 Task: Look for space in Xochimilco, Mexico from 8th August, 2023 to 15th August, 2023 for 9 adults in price range Rs.10000 to Rs.14000. Place can be shared room with 5 bedrooms having 9 beds and 5 bathrooms. Property type can be house, flat, guest house. Amenities needed are: wifi, TV, free parkinig on premises, gym, breakfast. Booking option can be shelf check-in. Required host language is English.
Action: Mouse moved to (437, 91)
Screenshot: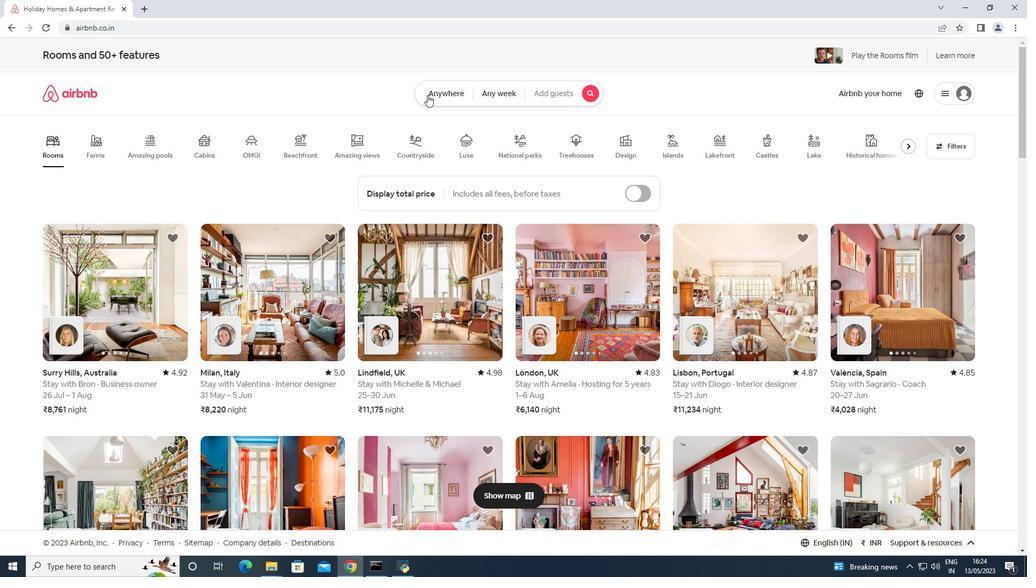 
Action: Mouse pressed left at (437, 91)
Screenshot: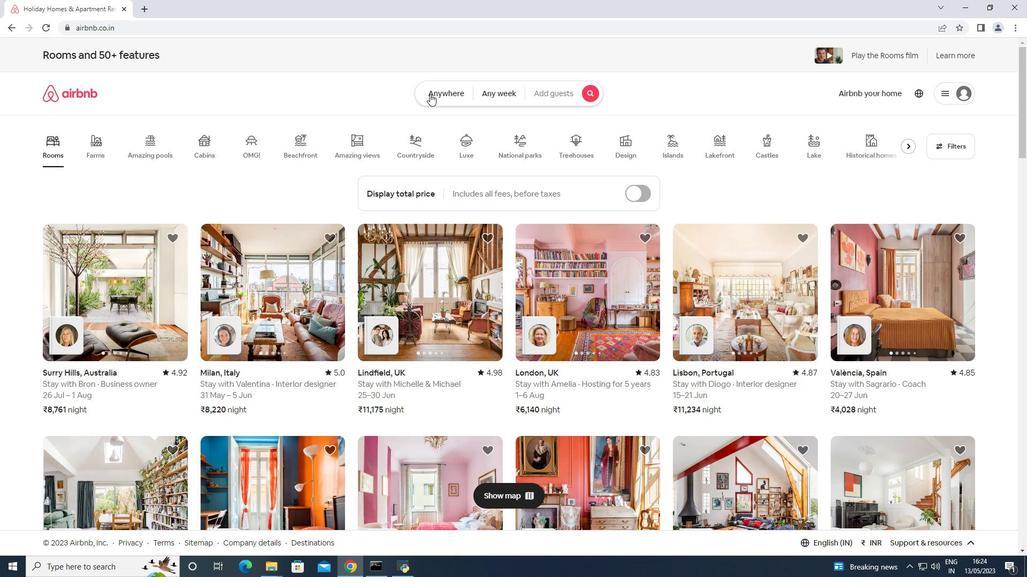 
Action: Mouse moved to (383, 134)
Screenshot: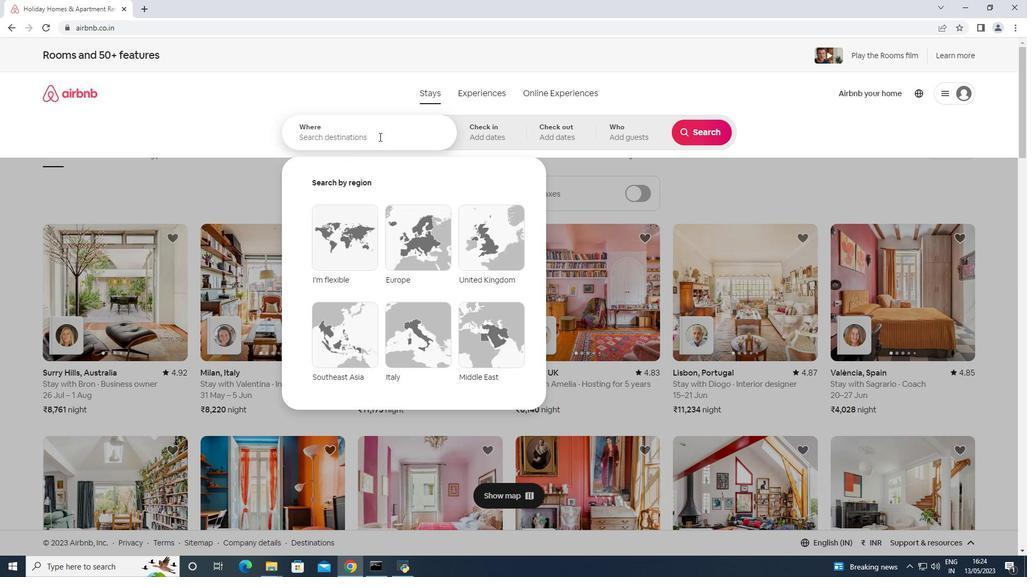 
Action: Mouse pressed left at (383, 134)
Screenshot: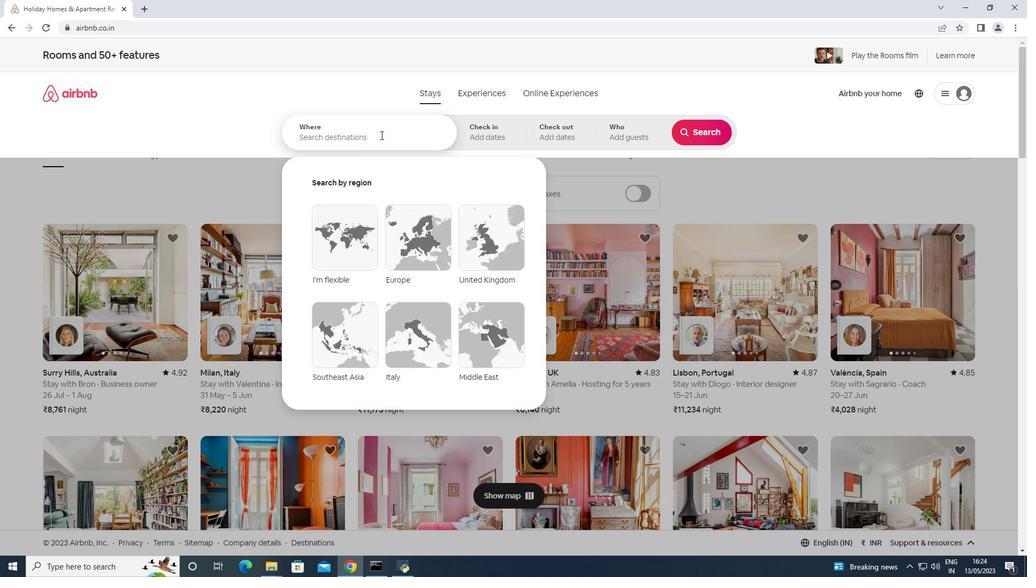 
Action: Key pressed <Key.shift>Xov<Key.backspace>ch<Key.down><Key.down><Key.enter><Key.enter>
Screenshot: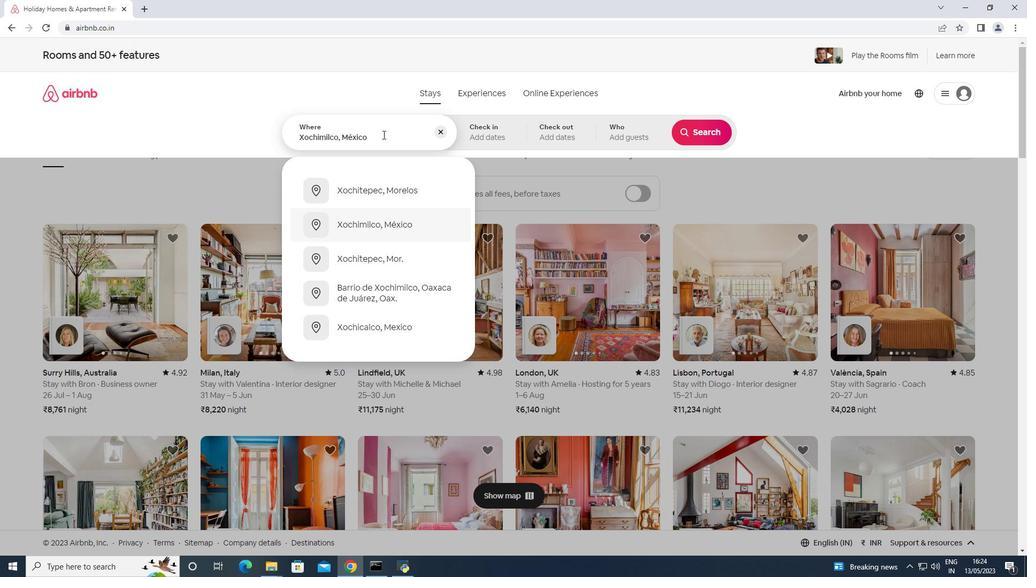 
Action: Mouse moved to (699, 218)
Screenshot: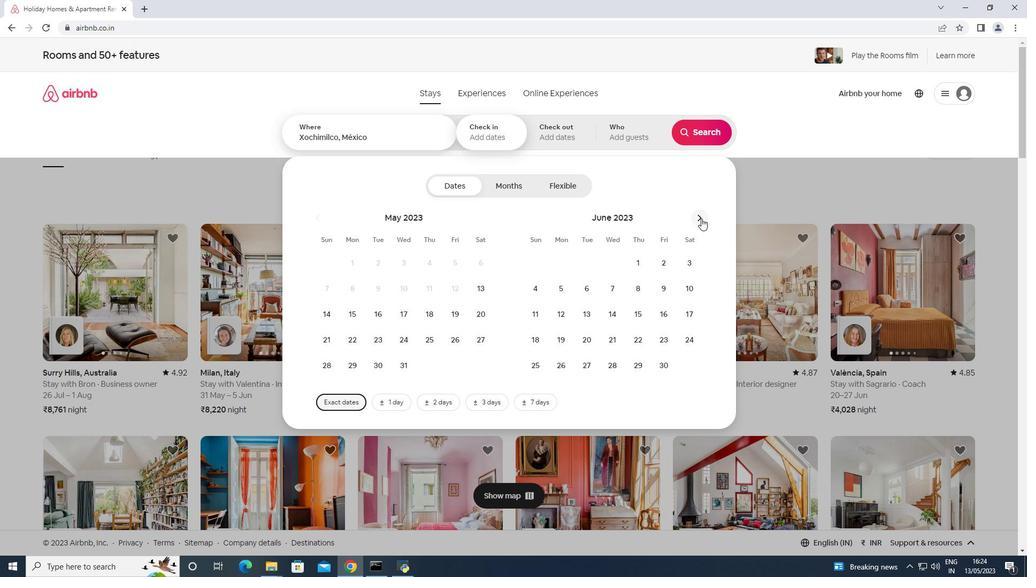 
Action: Mouse pressed left at (699, 218)
Screenshot: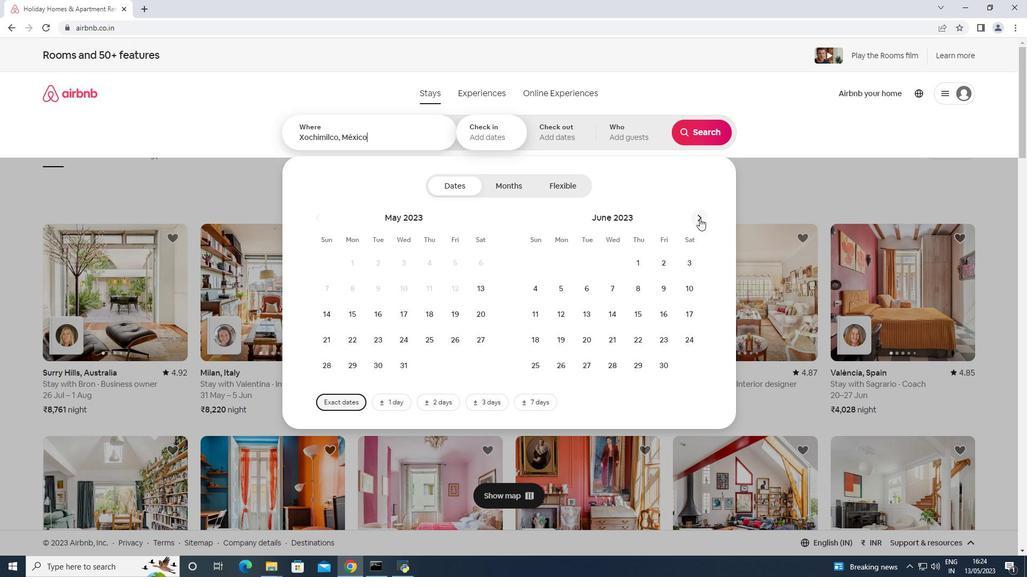 
Action: Mouse pressed left at (699, 218)
Screenshot: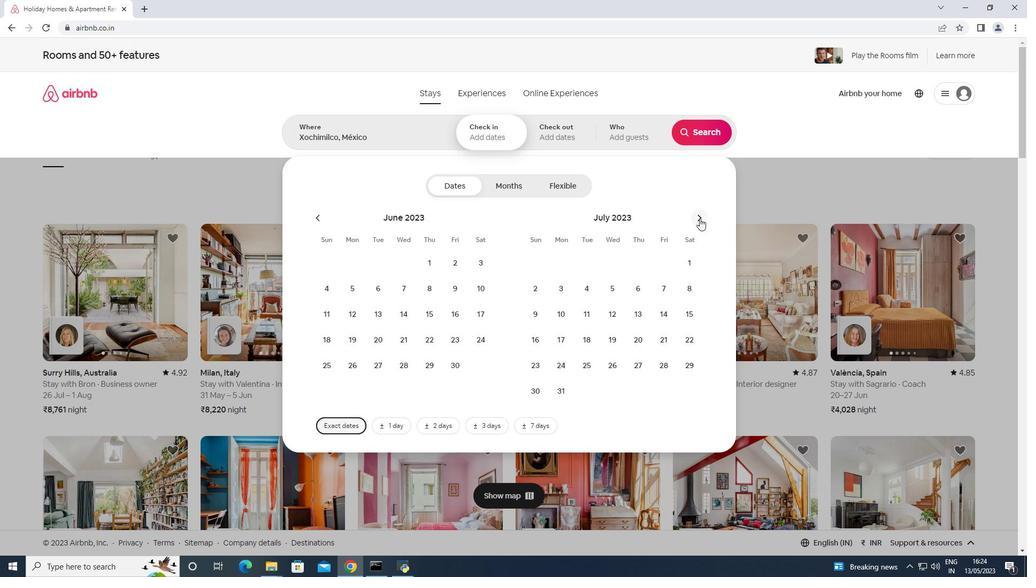 
Action: Mouse moved to (587, 289)
Screenshot: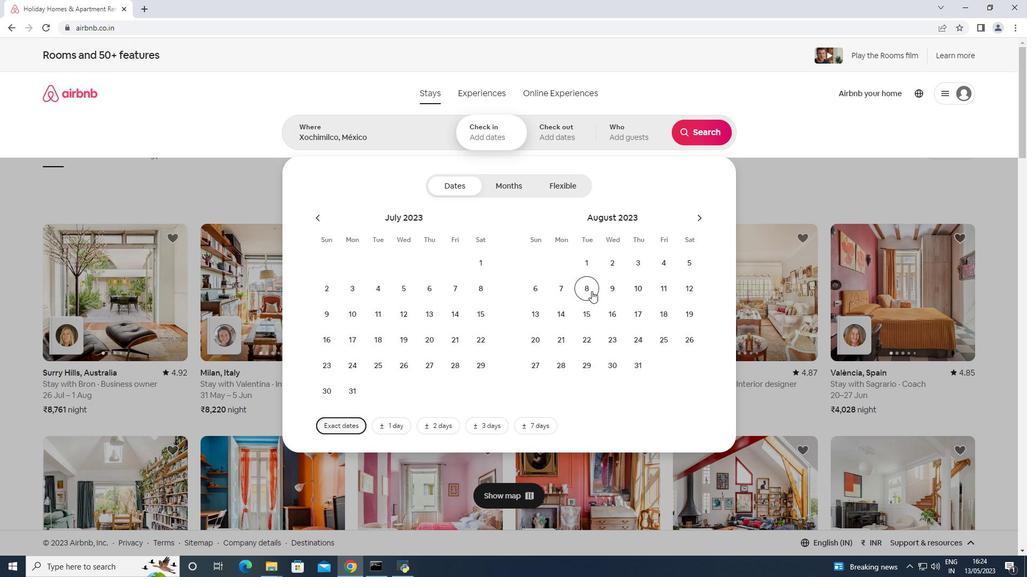 
Action: Mouse pressed left at (587, 289)
Screenshot: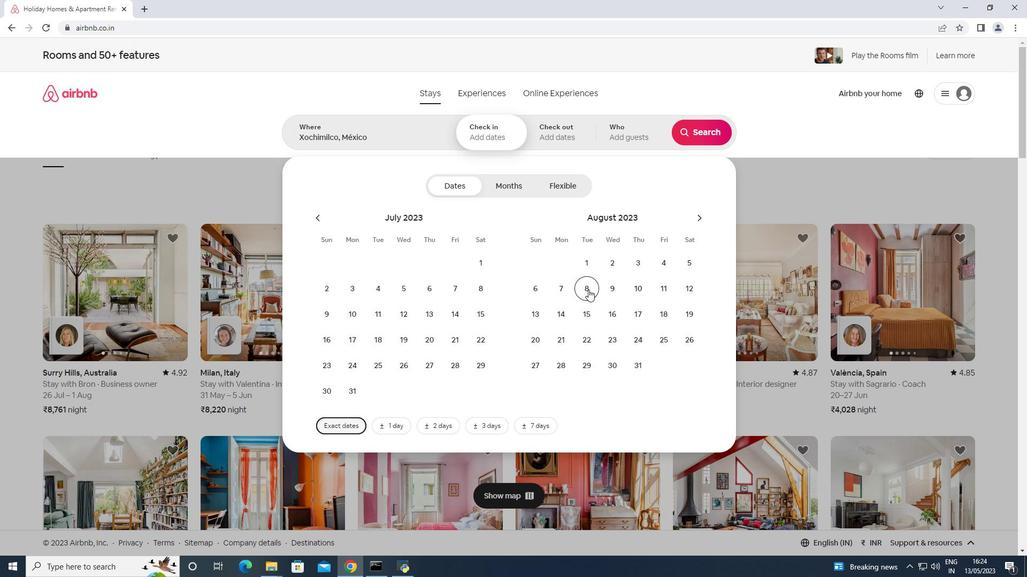 
Action: Mouse moved to (585, 307)
Screenshot: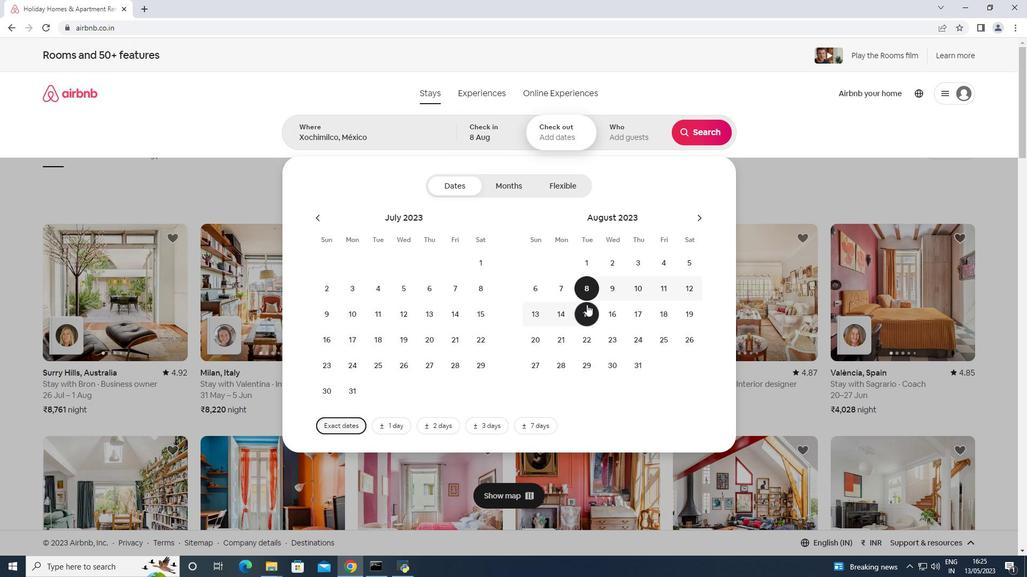
Action: Mouse pressed left at (585, 307)
Screenshot: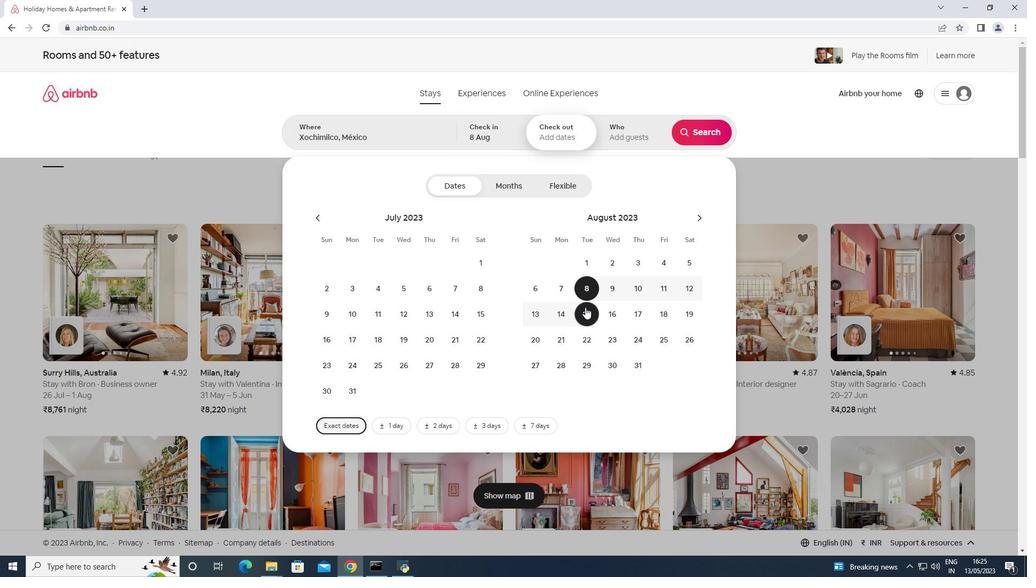 
Action: Mouse moved to (627, 140)
Screenshot: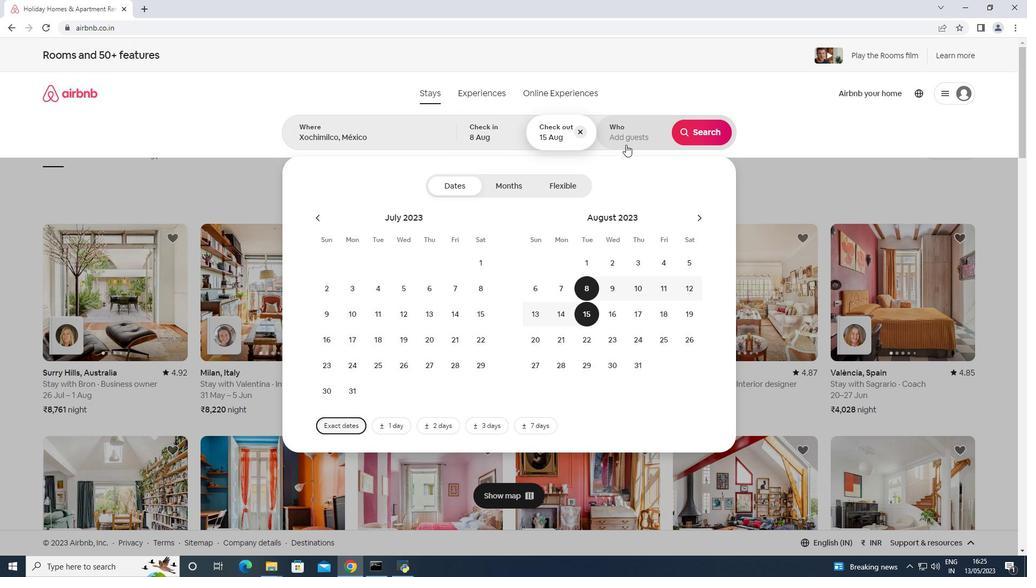 
Action: Mouse pressed left at (627, 140)
Screenshot: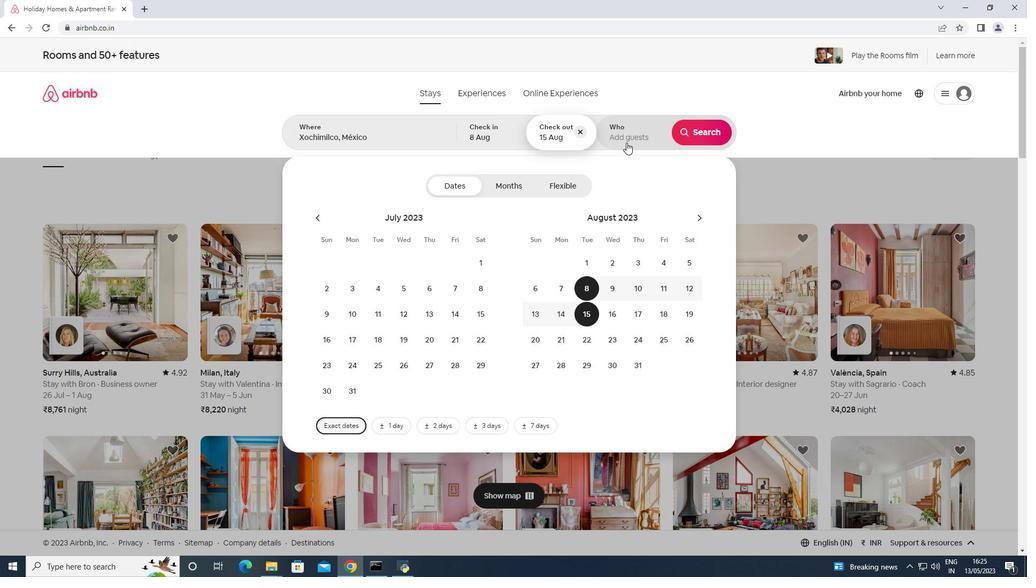 
Action: Mouse moved to (699, 186)
Screenshot: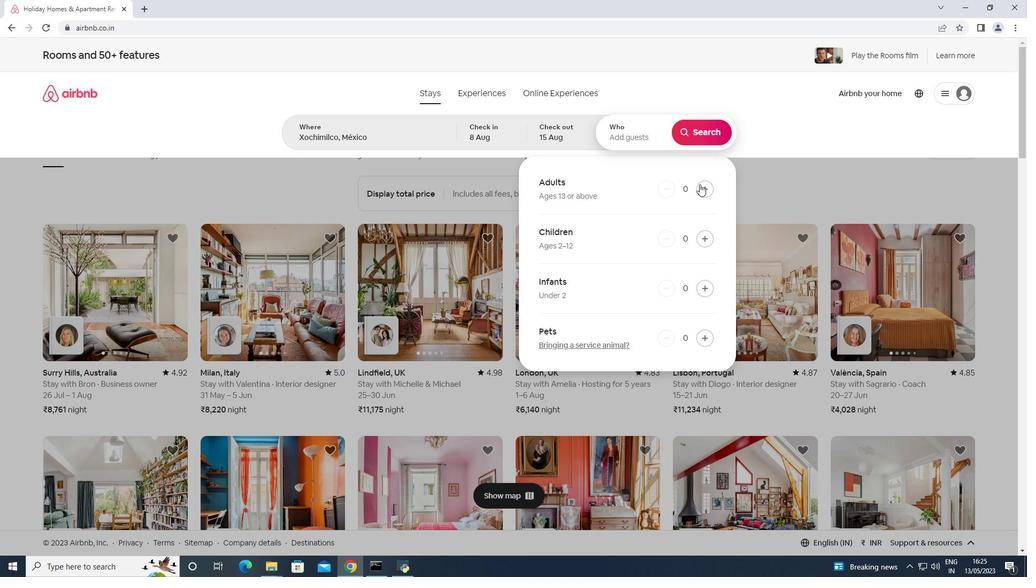 
Action: Mouse pressed left at (699, 186)
Screenshot: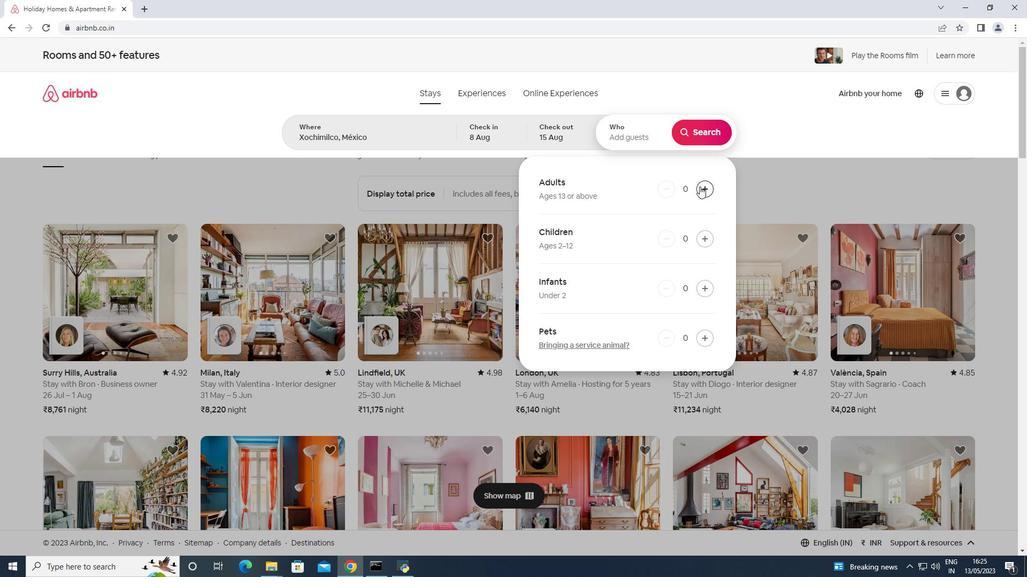 
Action: Mouse moved to (700, 187)
Screenshot: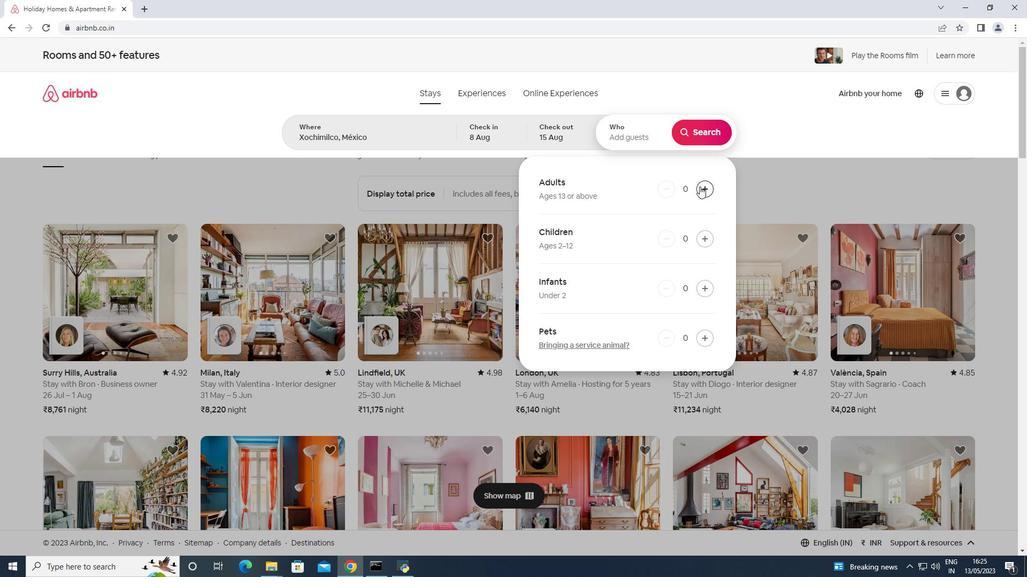 
Action: Mouse pressed left at (700, 187)
Screenshot: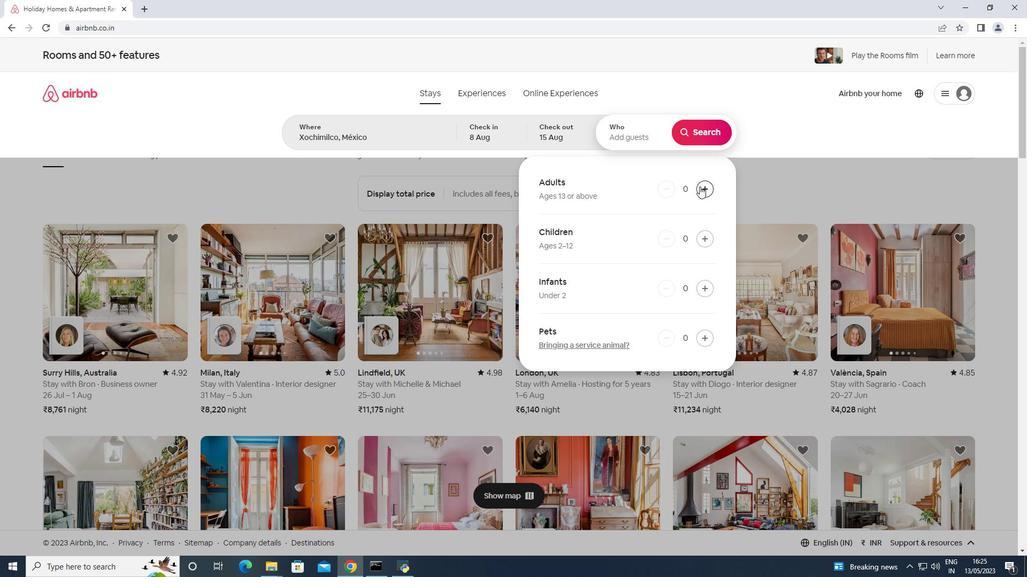 
Action: Mouse pressed left at (700, 187)
Screenshot: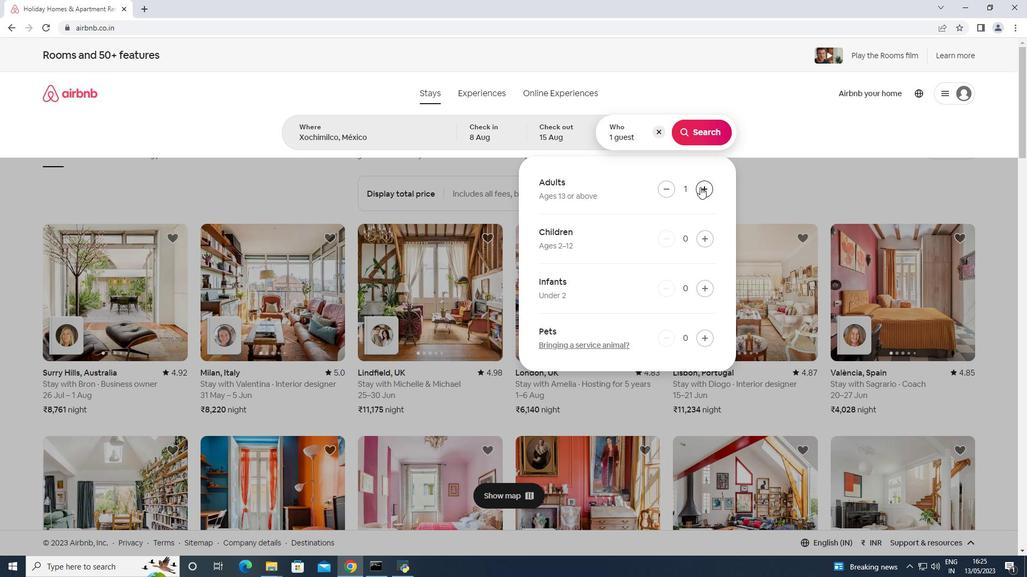 
Action: Mouse pressed left at (700, 187)
Screenshot: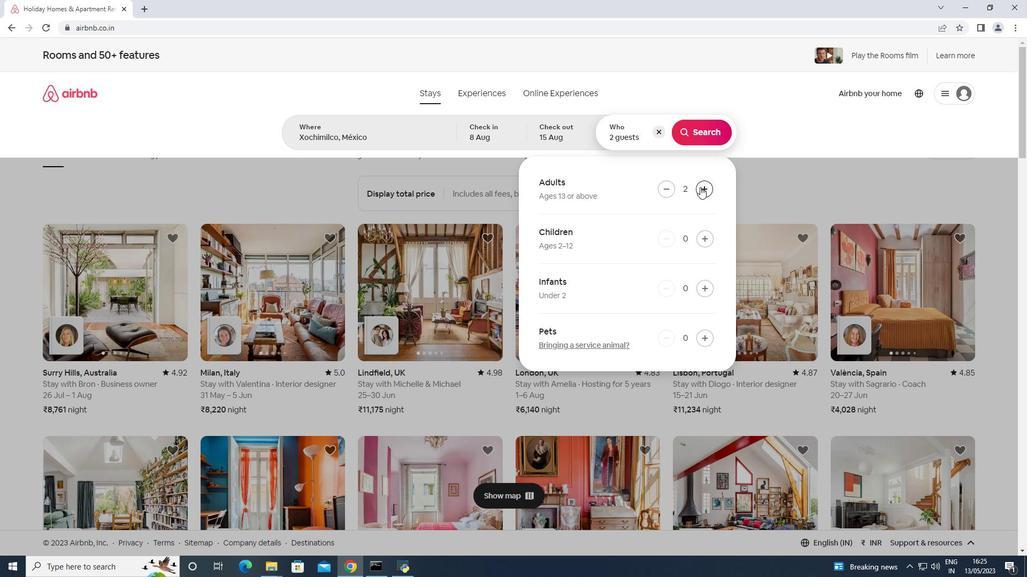 
Action: Mouse pressed left at (700, 187)
Screenshot: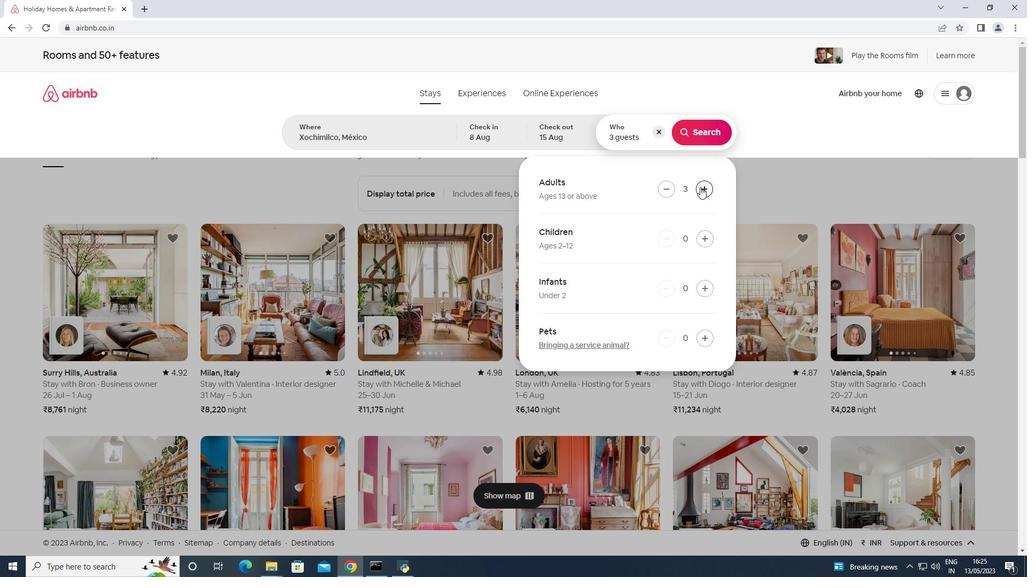 
Action: Mouse pressed left at (700, 187)
Screenshot: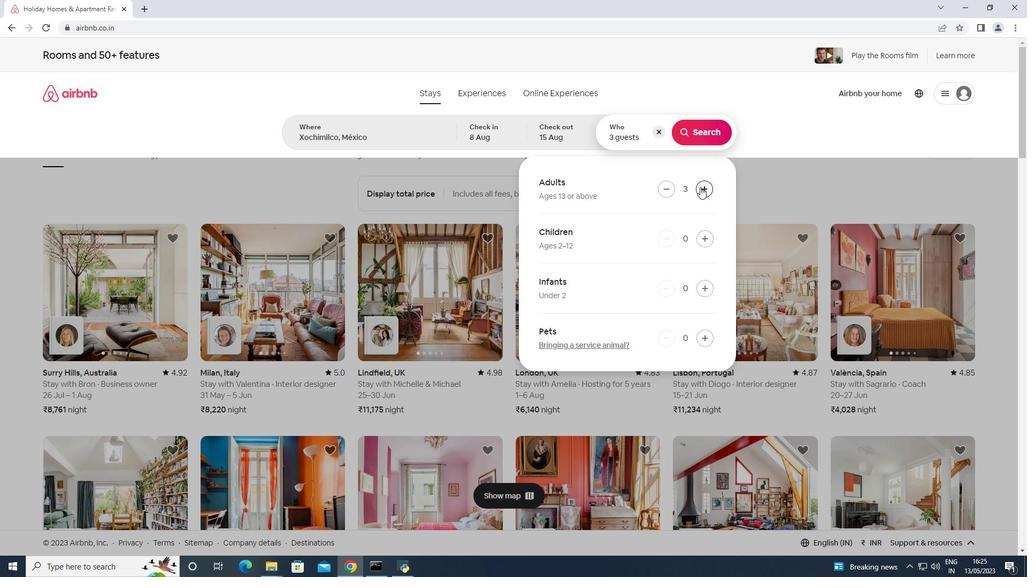 
Action: Mouse pressed left at (700, 187)
Screenshot: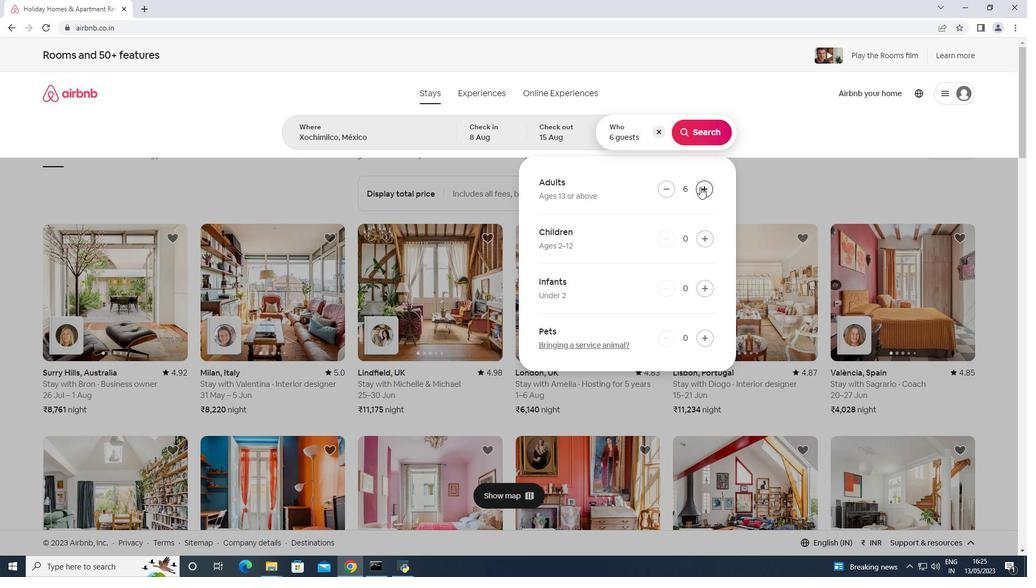 
Action: Mouse pressed left at (700, 187)
Screenshot: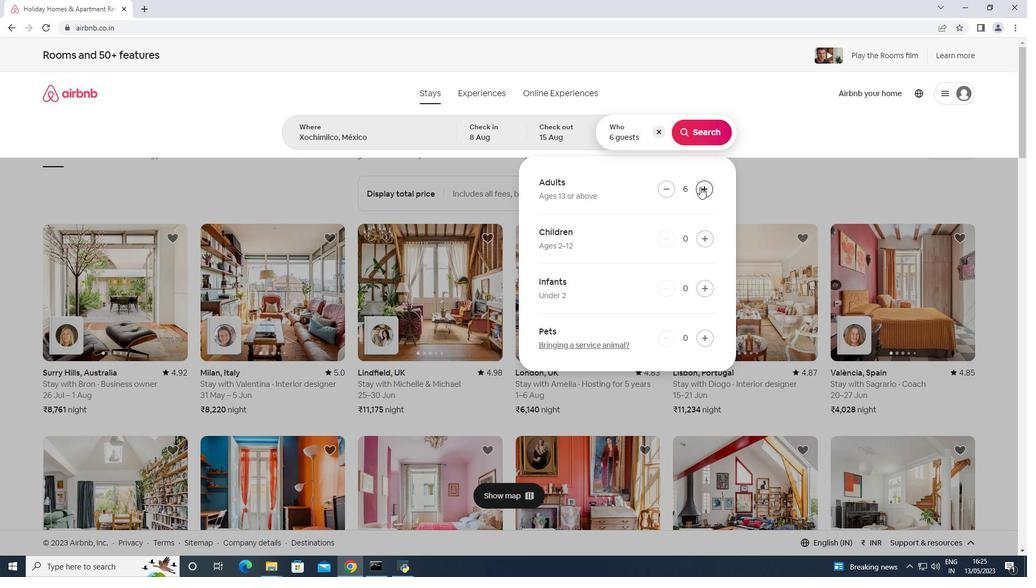 
Action: Mouse pressed left at (700, 187)
Screenshot: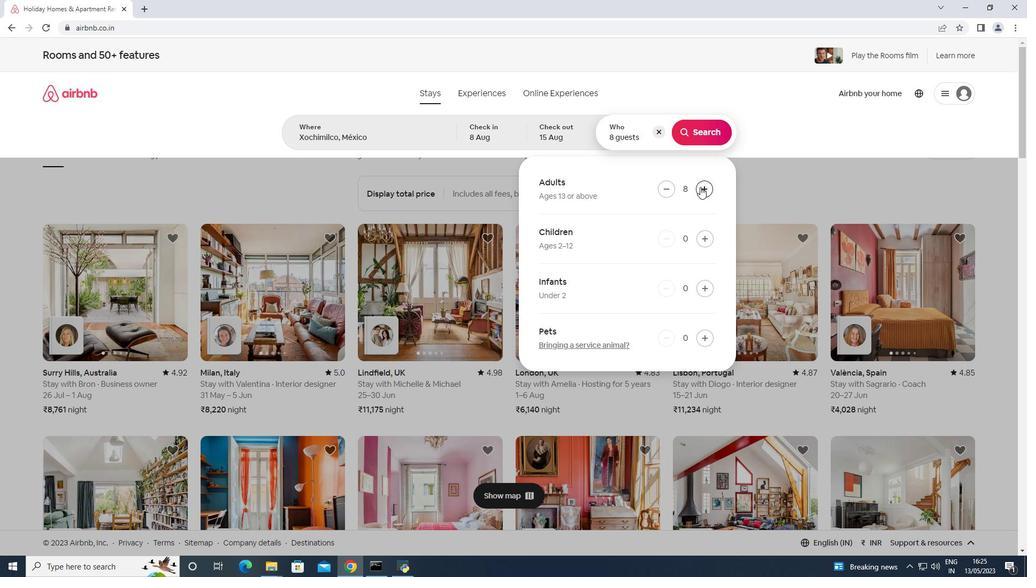 
Action: Mouse moved to (701, 133)
Screenshot: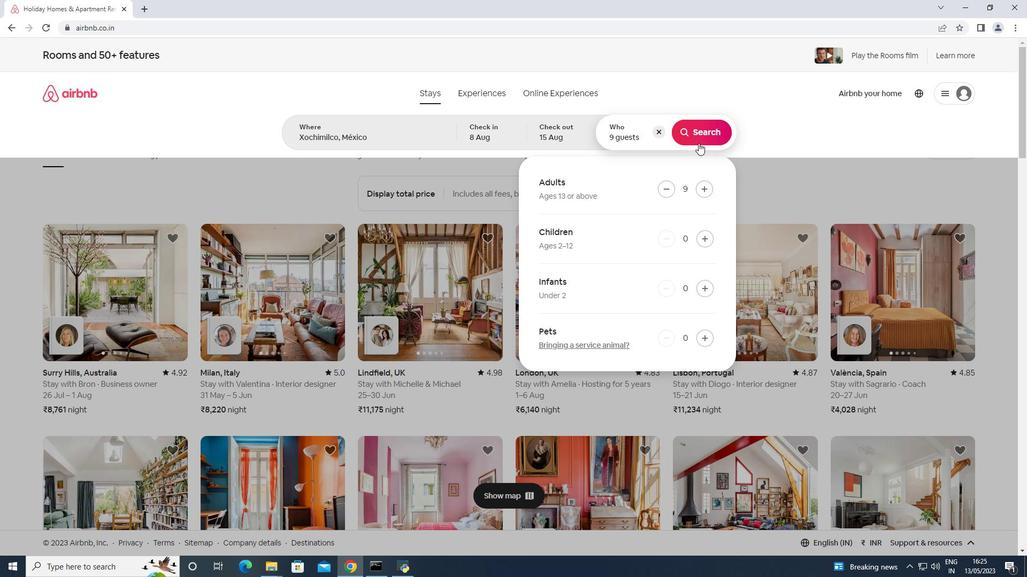
Action: Mouse pressed left at (701, 133)
Screenshot: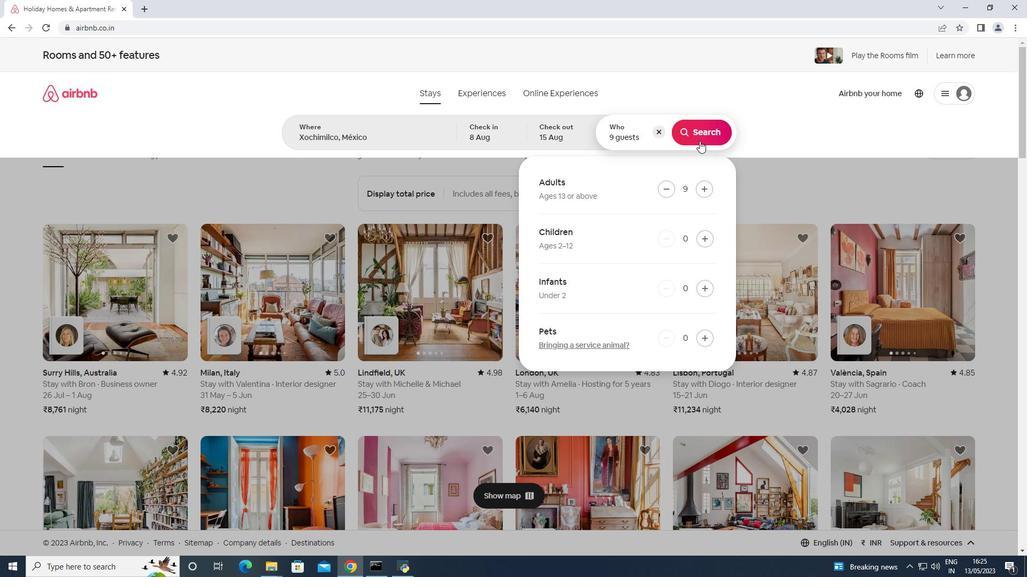 
Action: Mouse moved to (972, 98)
Screenshot: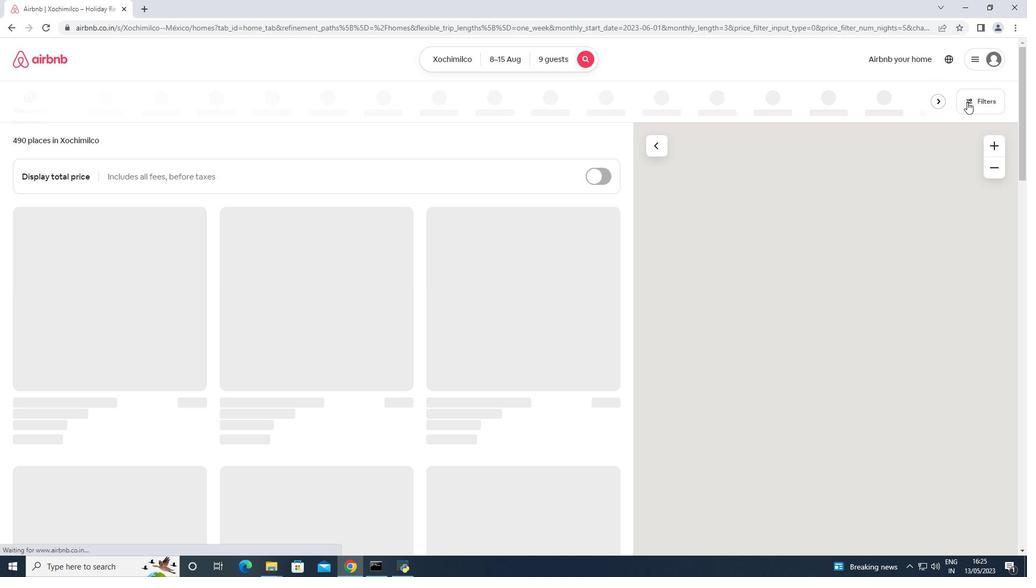 
Action: Mouse pressed left at (972, 98)
Screenshot: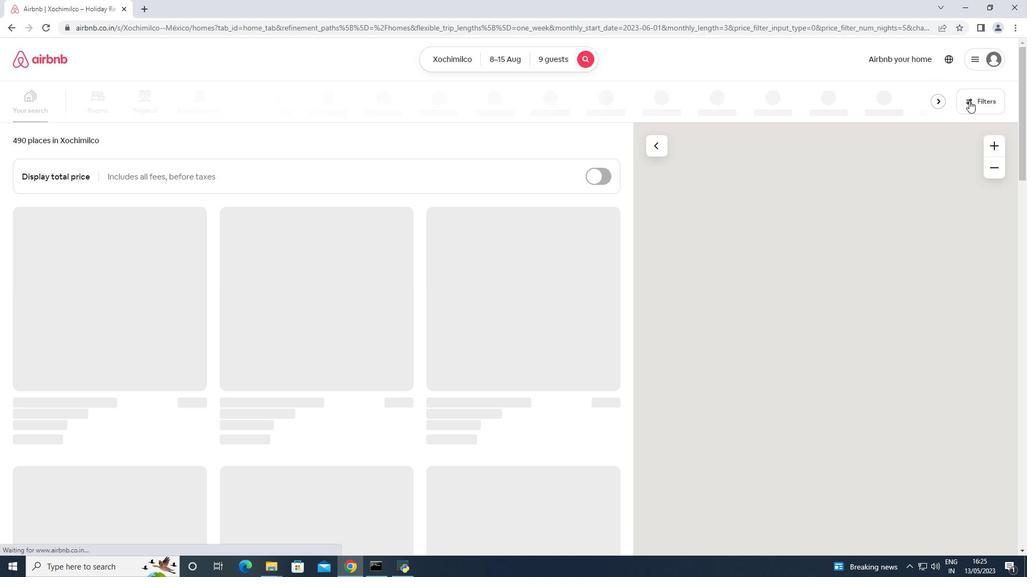 
Action: Mouse moved to (471, 357)
Screenshot: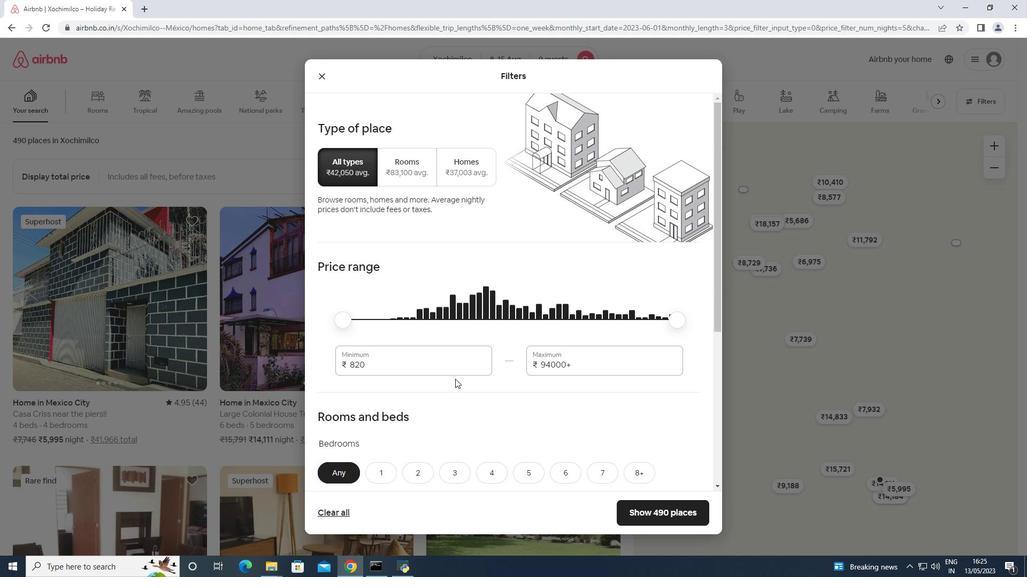 
Action: Mouse pressed left at (471, 357)
Screenshot: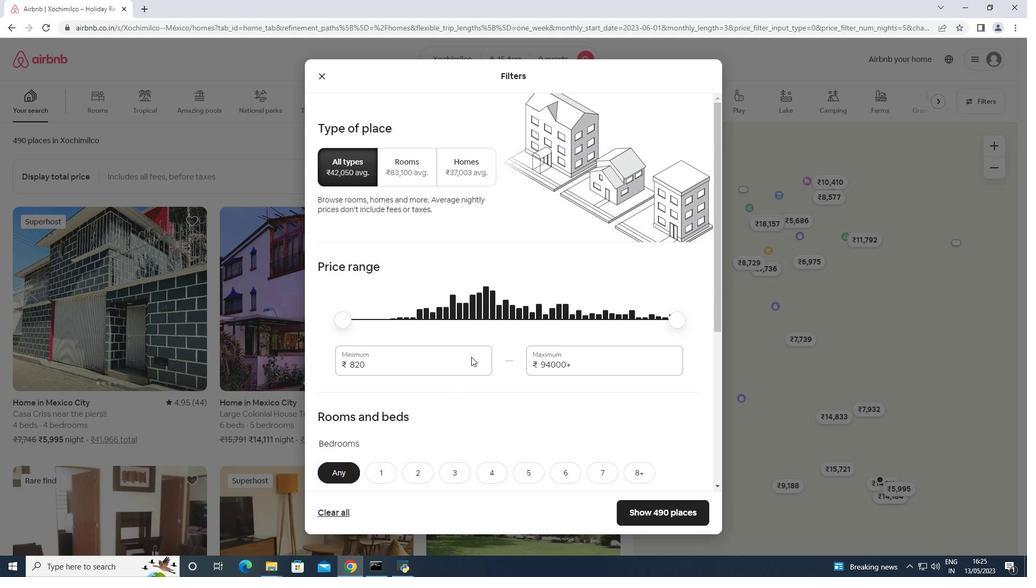 
Action: Mouse moved to (471, 357)
Screenshot: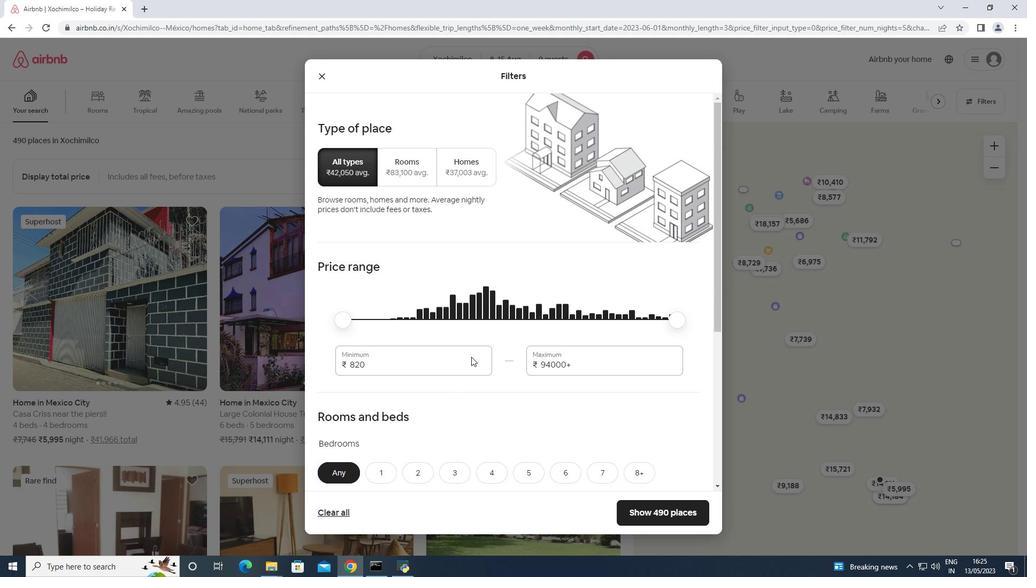 
Action: Mouse pressed left at (471, 357)
Screenshot: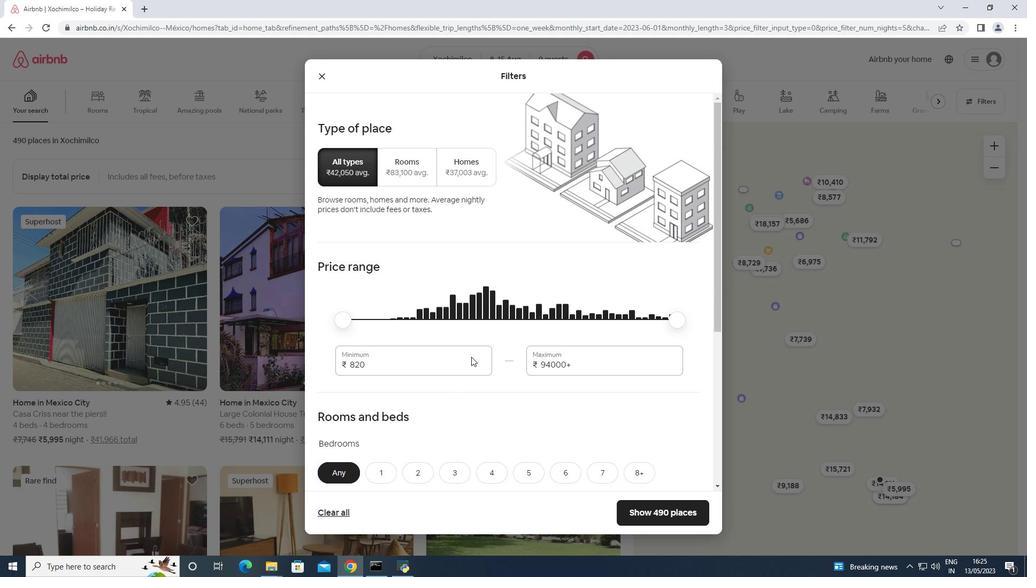 
Action: Mouse moved to (471, 355)
Screenshot: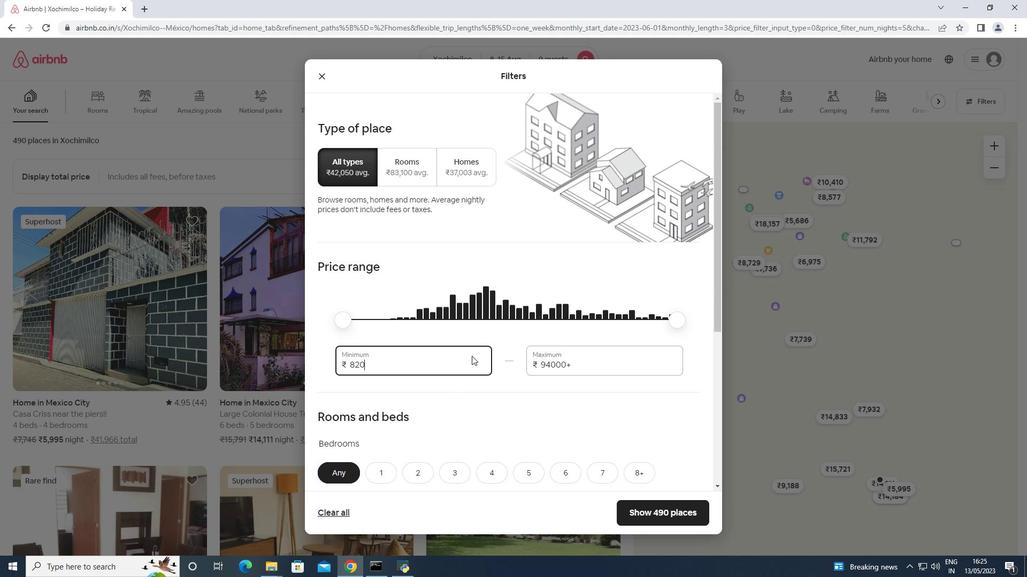 
Action: Mouse pressed left at (471, 355)
Screenshot: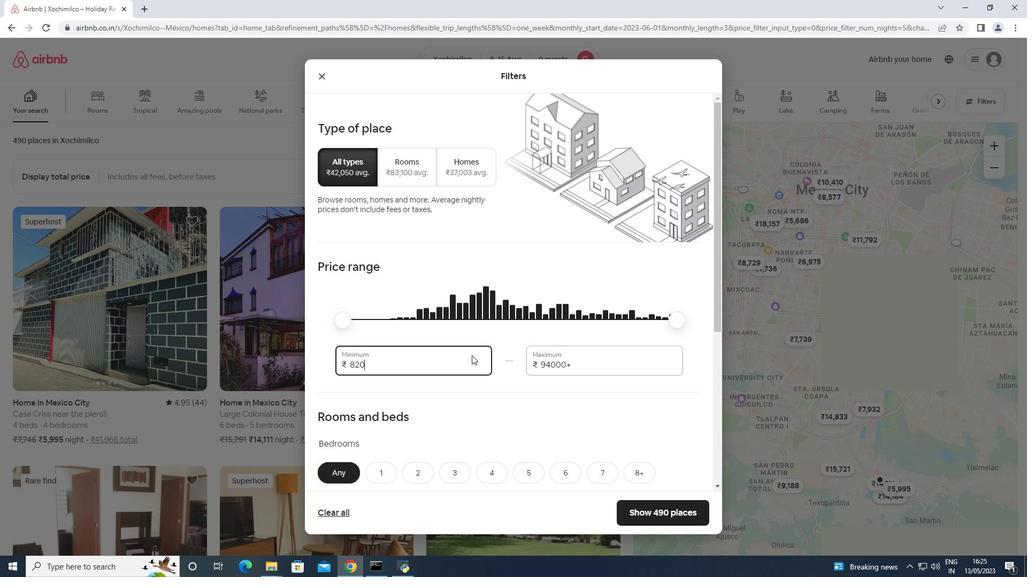
Action: Mouse moved to (471, 355)
Screenshot: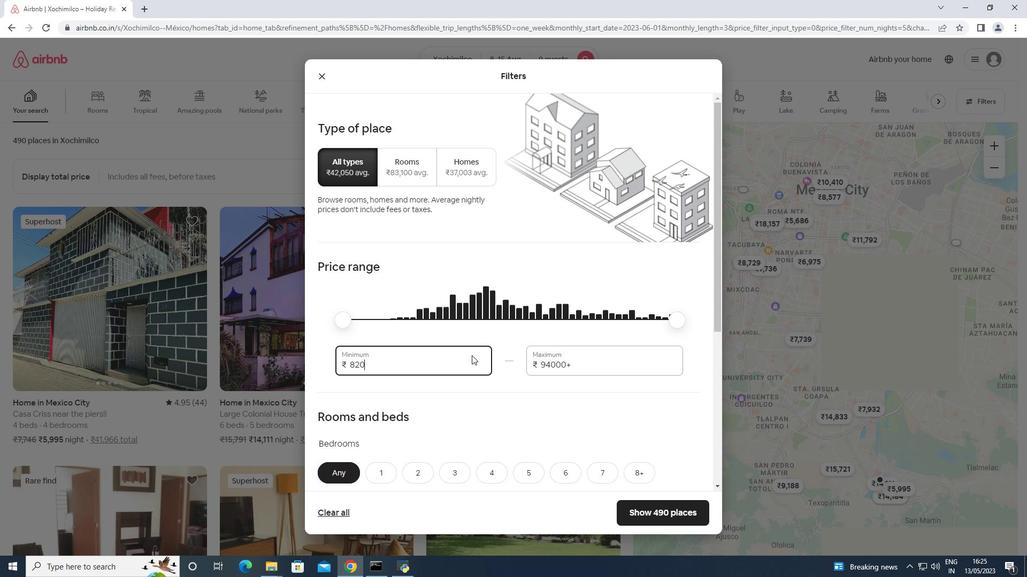 
Action: Mouse pressed left at (471, 355)
Screenshot: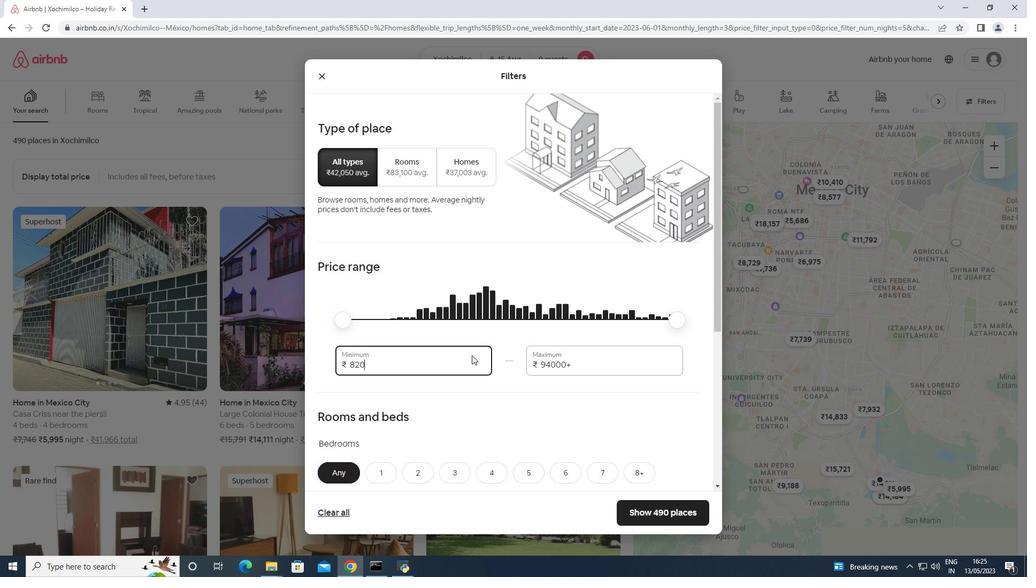
Action: Mouse moved to (471, 352)
Screenshot: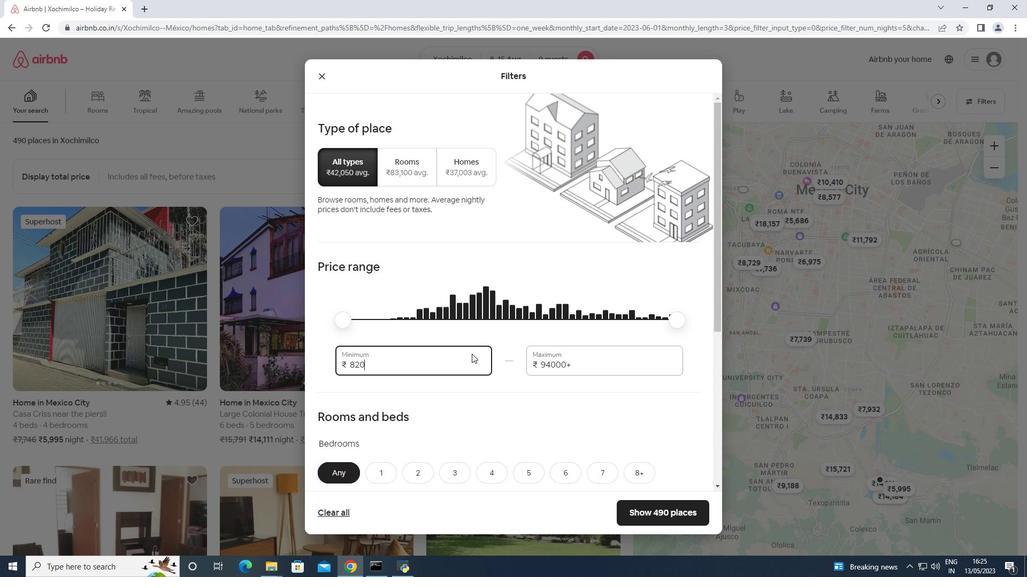 
Action: Mouse pressed left at (471, 352)
Screenshot: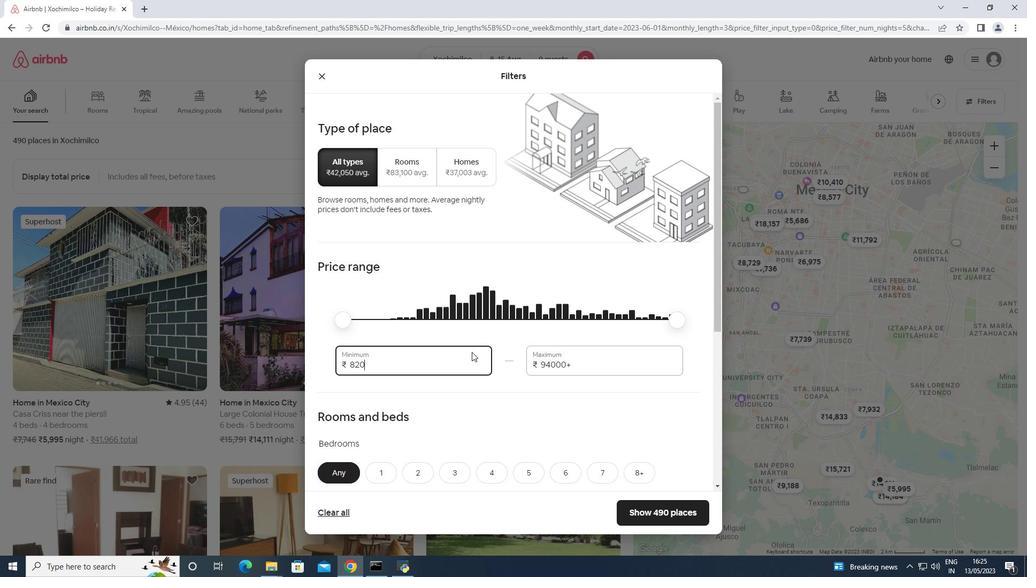 
Action: Mouse pressed left at (471, 352)
Screenshot: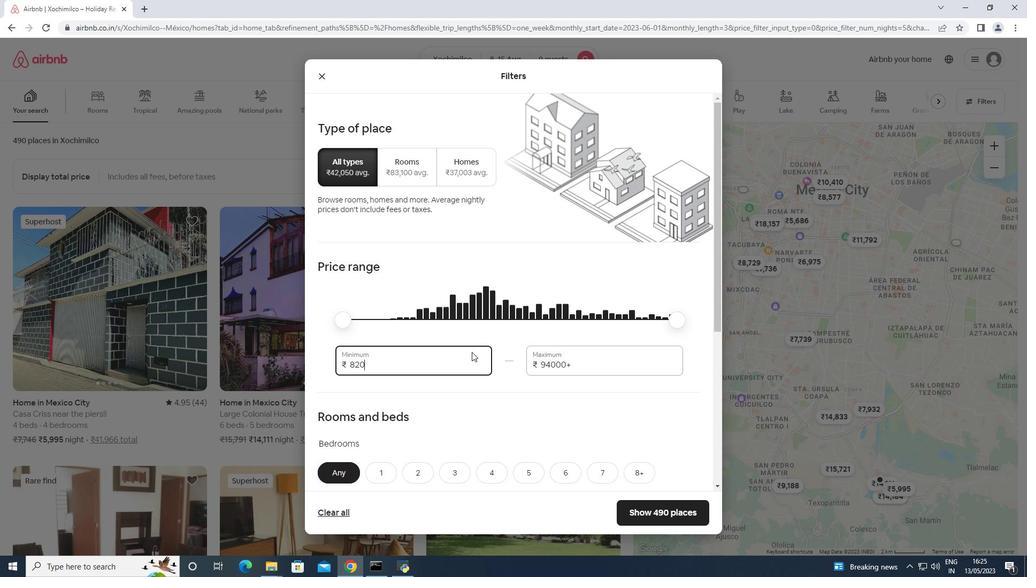 
Action: Mouse pressed left at (471, 352)
Screenshot: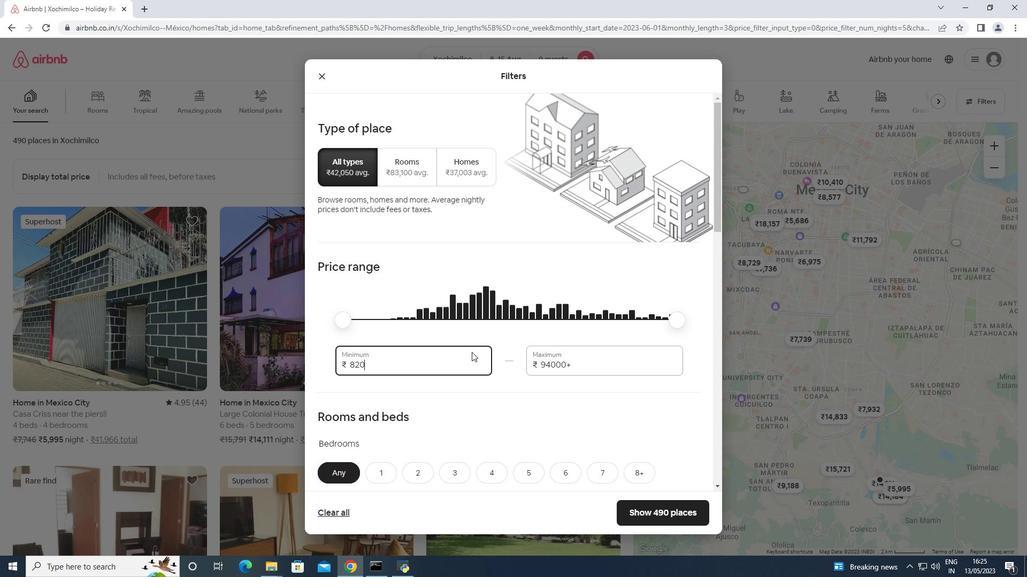 
Action: Mouse pressed left at (471, 352)
Screenshot: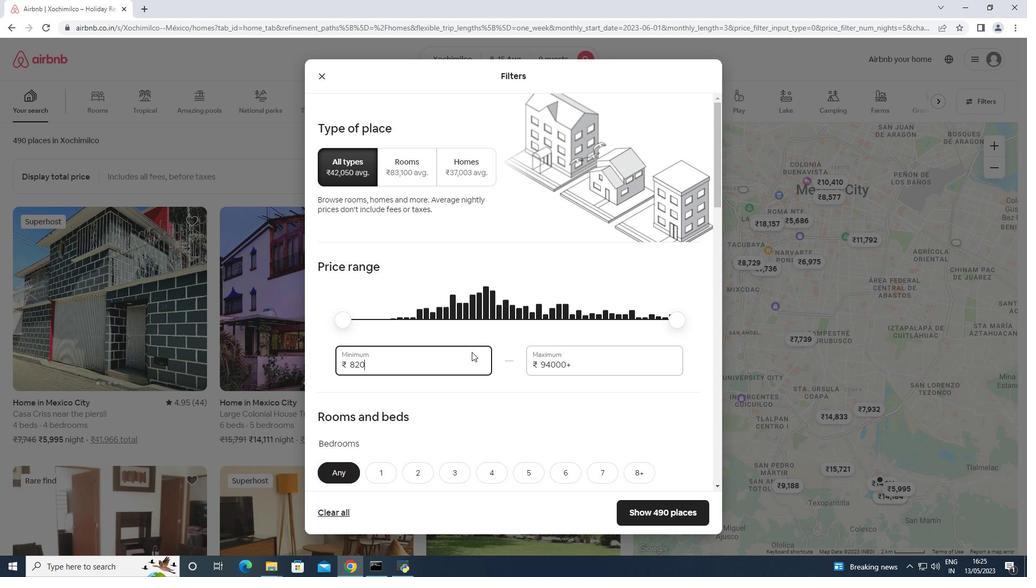 
Action: Mouse moved to (379, 366)
Screenshot: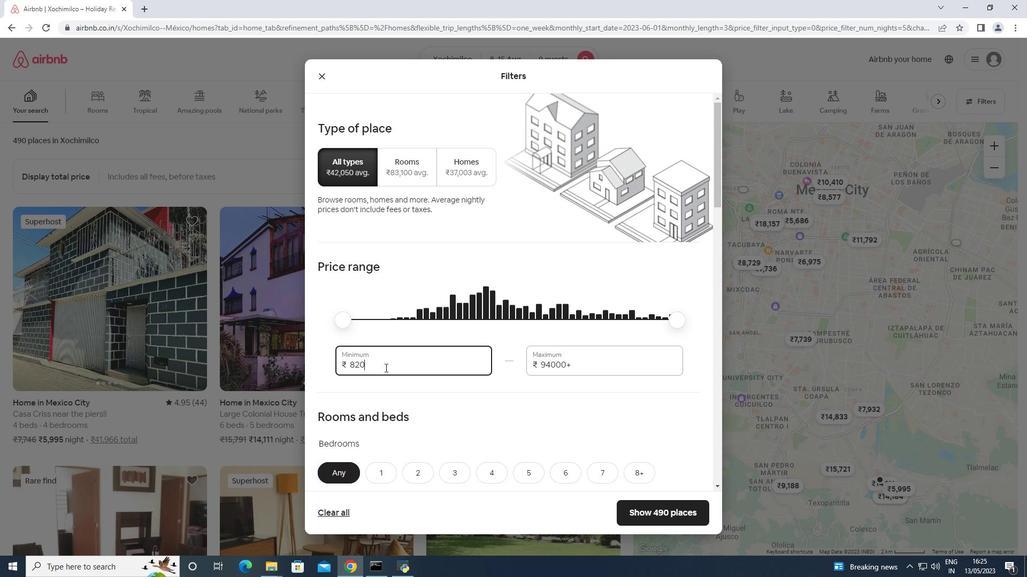 
Action: Mouse pressed left at (379, 366)
Screenshot: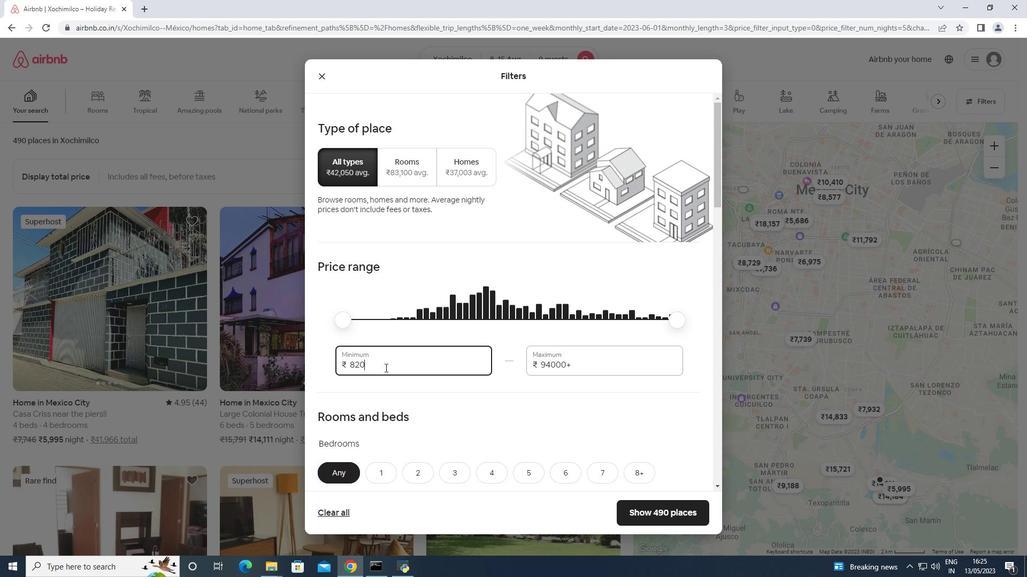 
Action: Mouse moved to (335, 353)
Screenshot: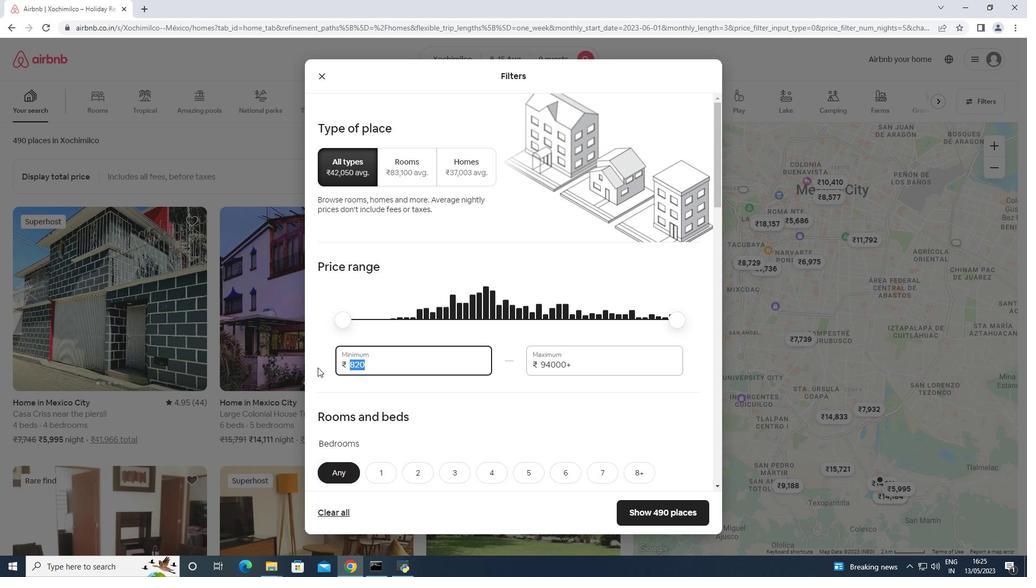 
Action: Key pressed 10000
Screenshot: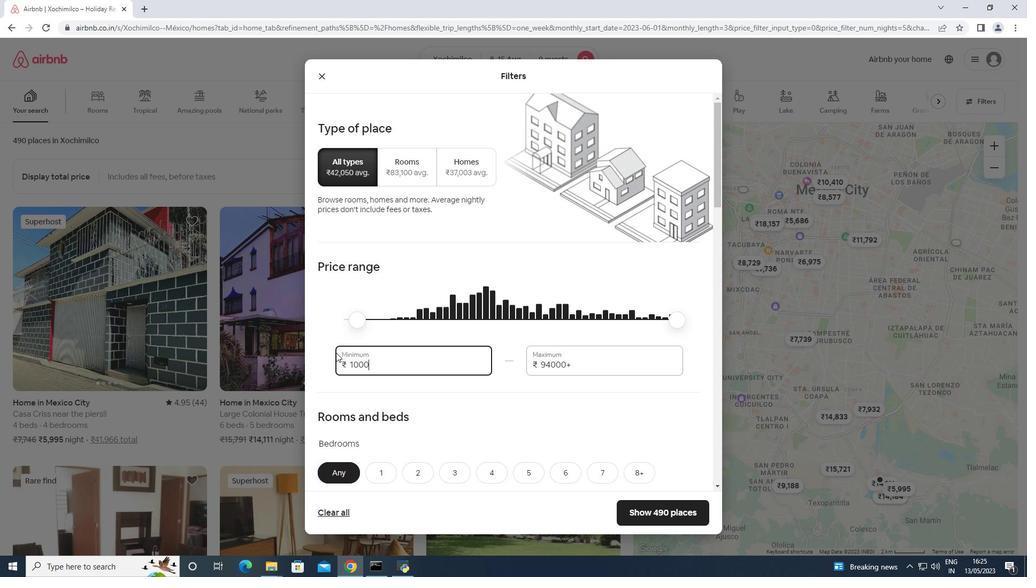 
Action: Mouse moved to (337, 352)
Screenshot: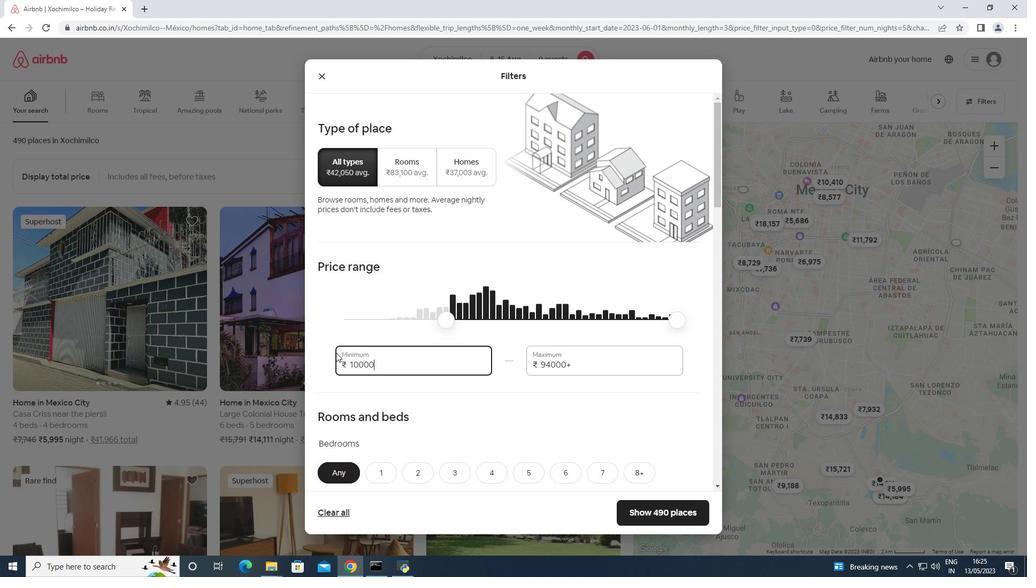 
Action: Key pressed <Key.tab>14000
Screenshot: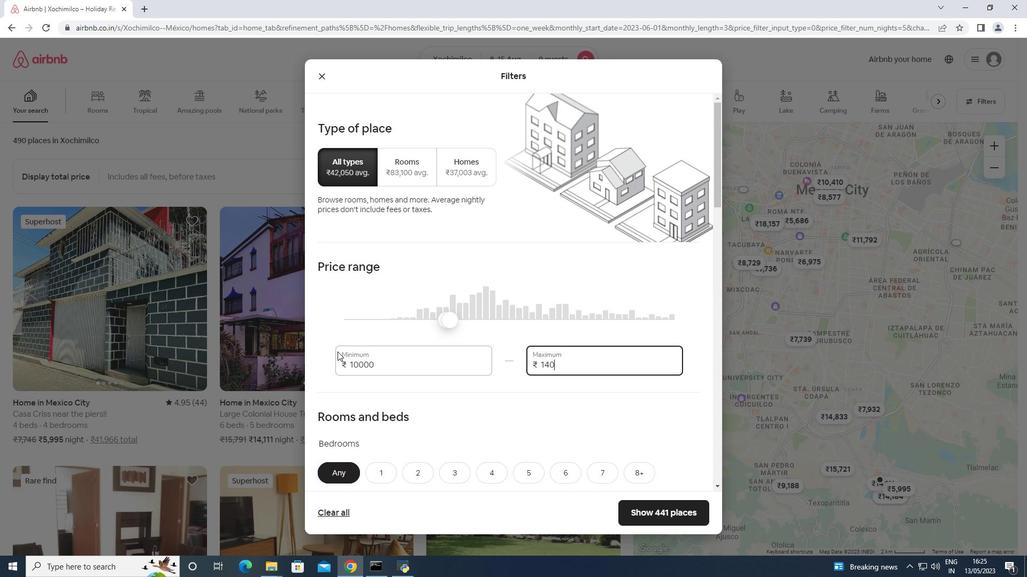 
Action: Mouse scrolled (337, 351) with delta (0, 0)
Screenshot: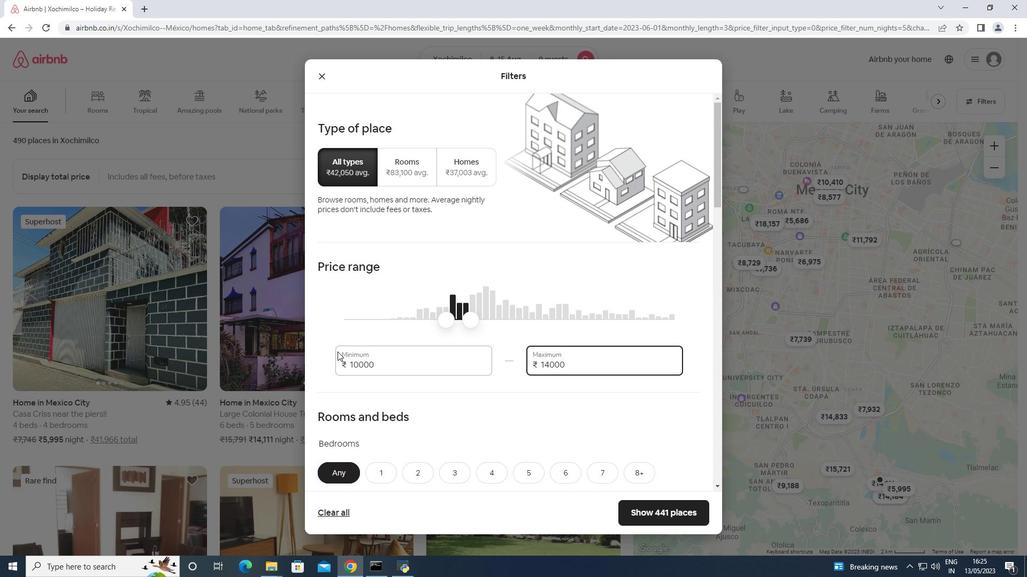 
Action: Mouse moved to (335, 353)
Screenshot: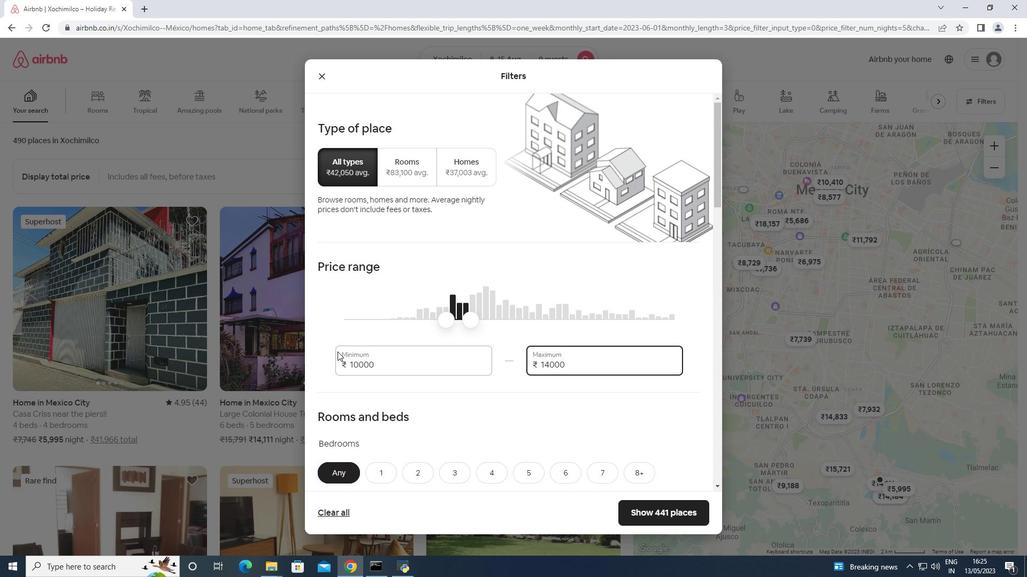 
Action: Mouse scrolled (335, 352) with delta (0, 0)
Screenshot: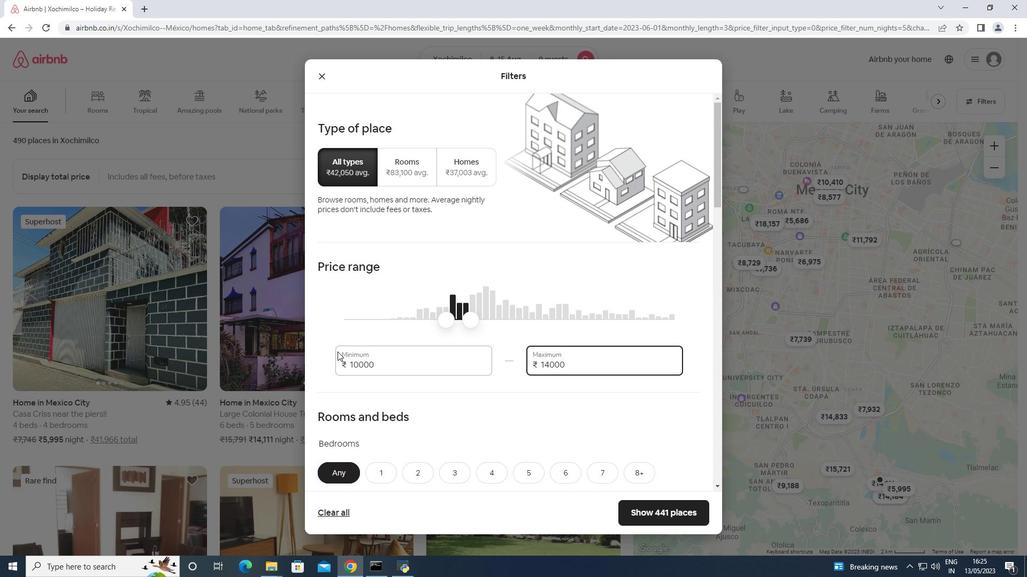 
Action: Mouse moved to (333, 354)
Screenshot: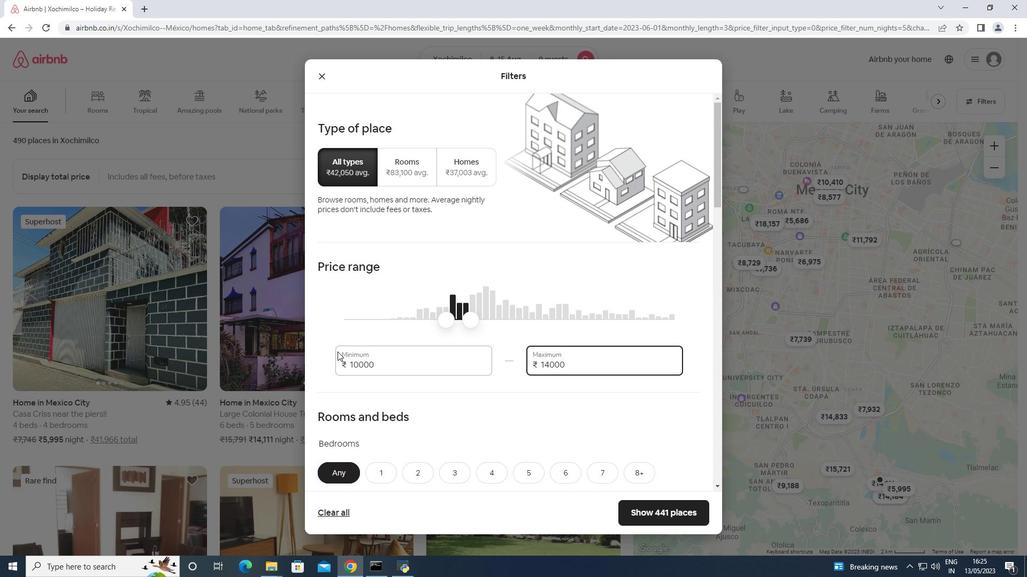 
Action: Mouse scrolled (333, 353) with delta (0, 0)
Screenshot: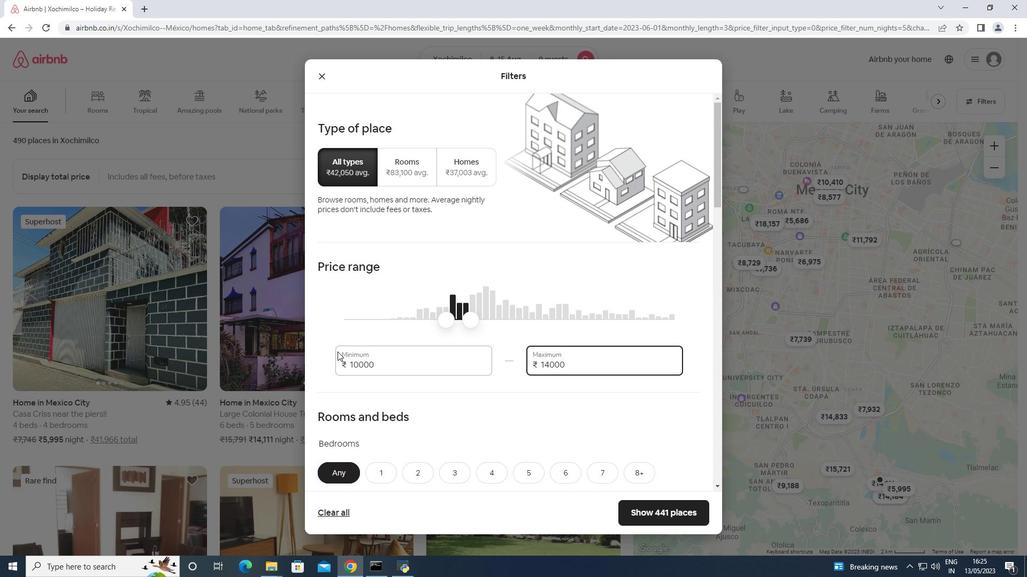 
Action: Mouse scrolled (333, 353) with delta (0, 0)
Screenshot: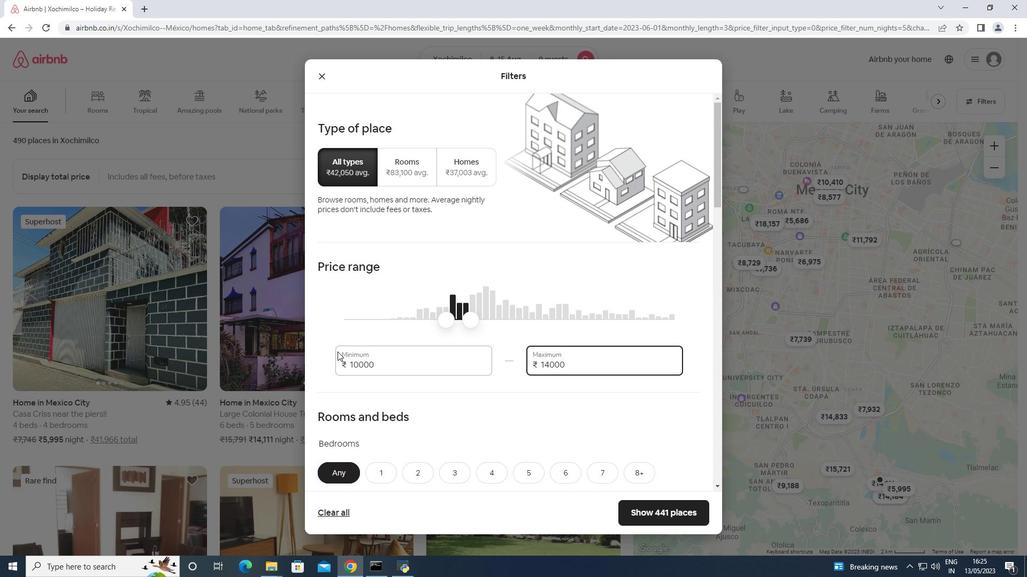 
Action: Mouse scrolled (333, 353) with delta (0, 0)
Screenshot: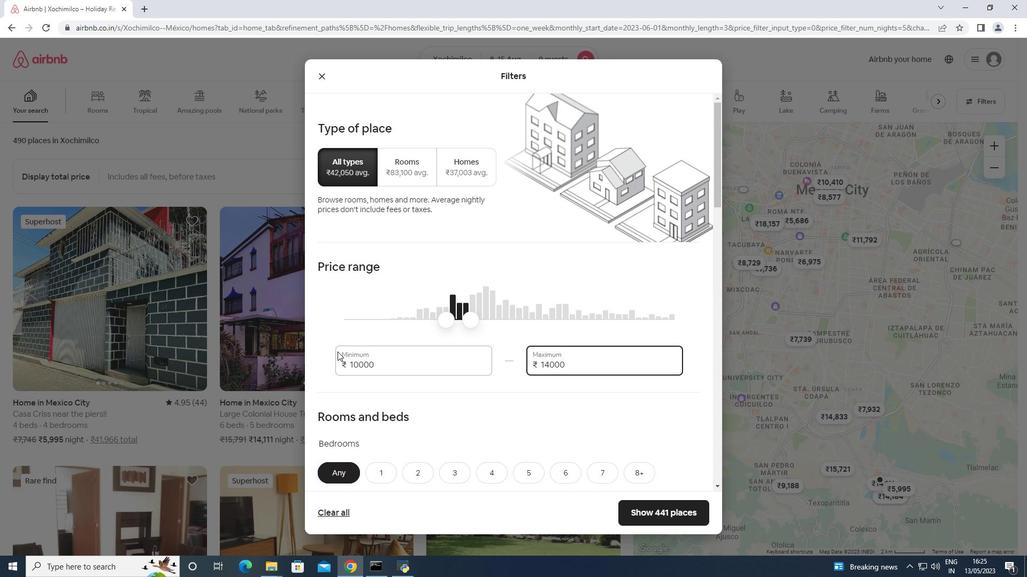 
Action: Mouse moved to (524, 209)
Screenshot: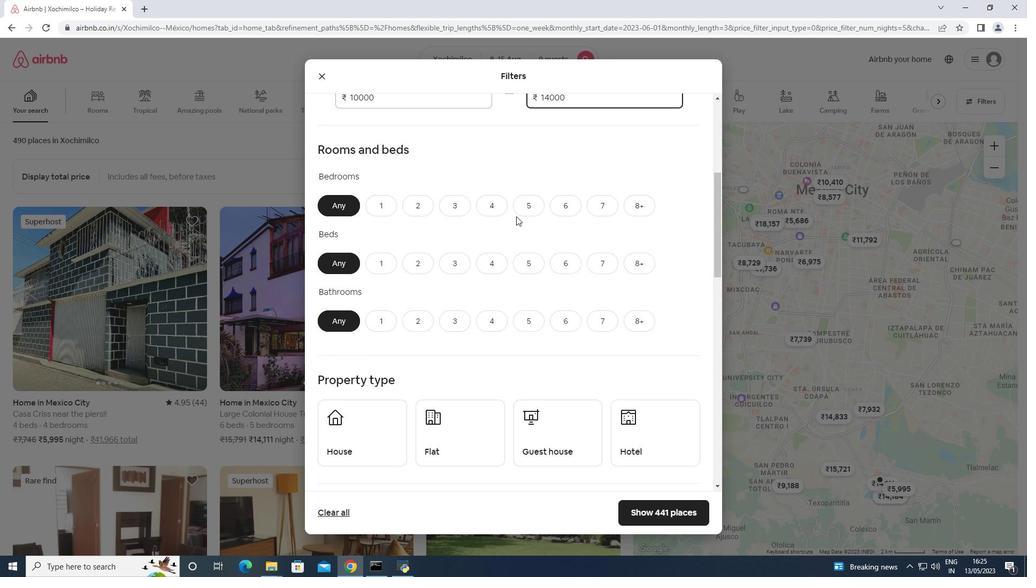 
Action: Mouse pressed left at (524, 209)
Screenshot: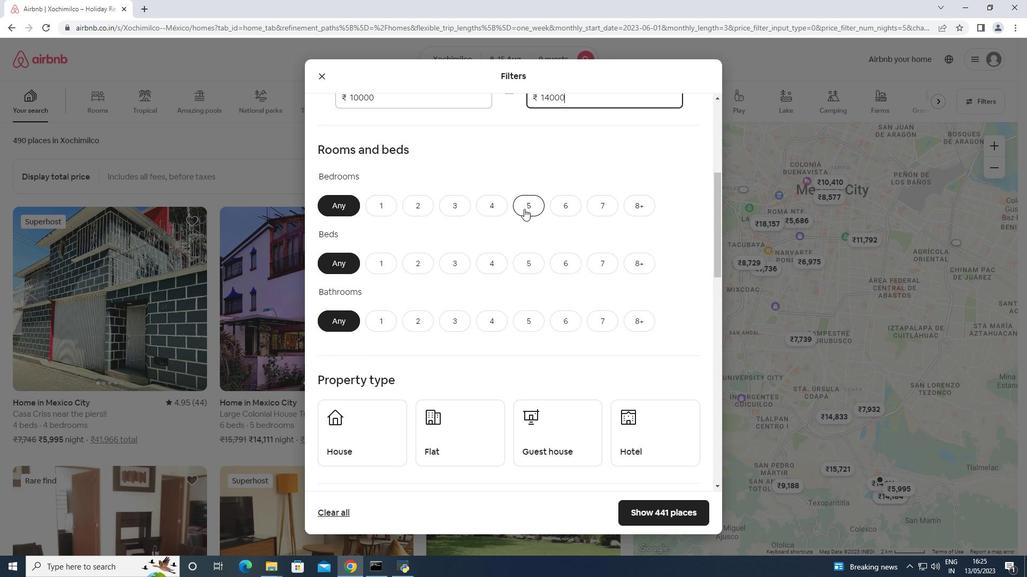 
Action: Mouse moved to (651, 263)
Screenshot: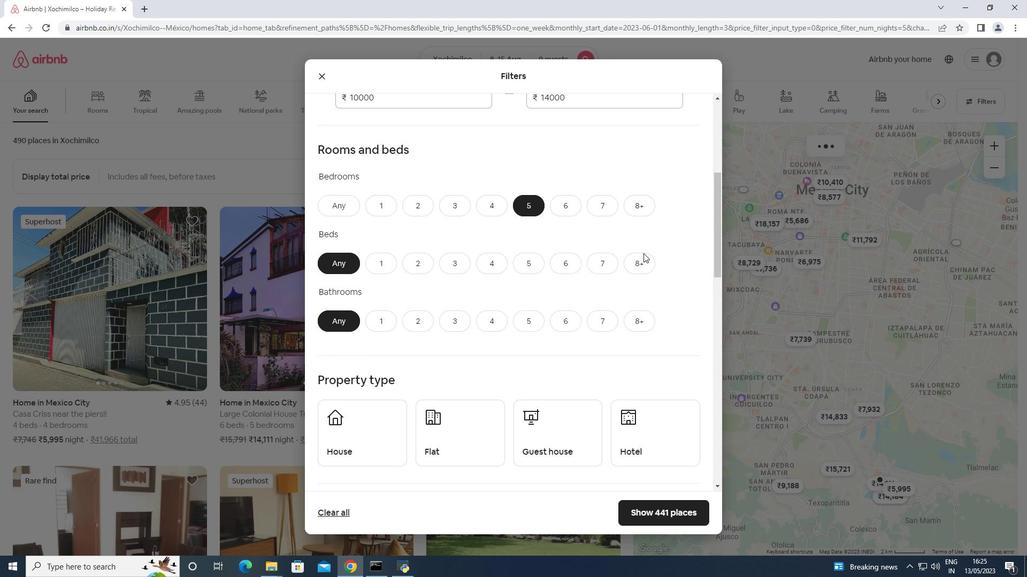 
Action: Mouse pressed left at (651, 263)
Screenshot: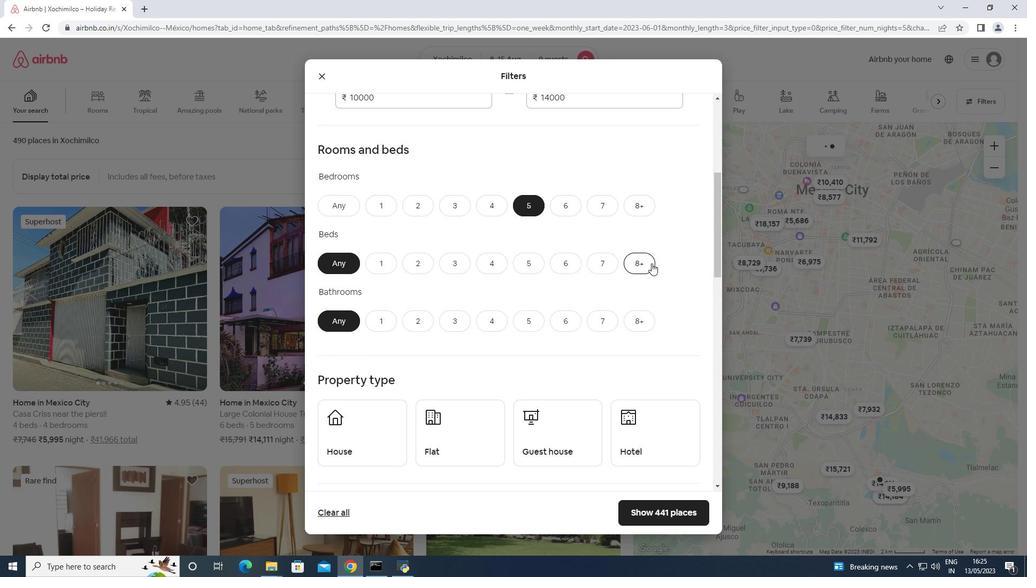 
Action: Mouse moved to (517, 320)
Screenshot: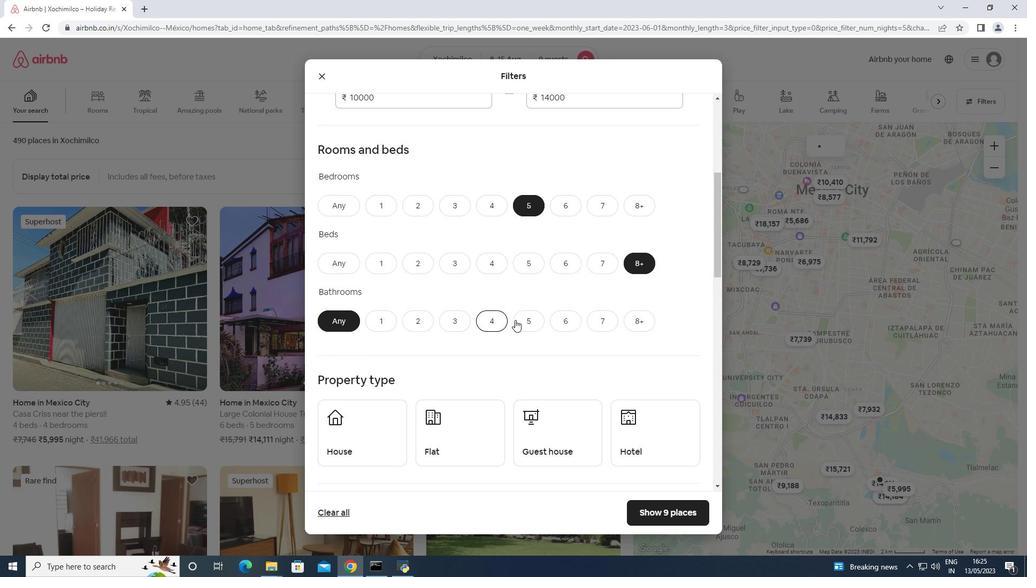 
Action: Mouse pressed left at (517, 320)
Screenshot: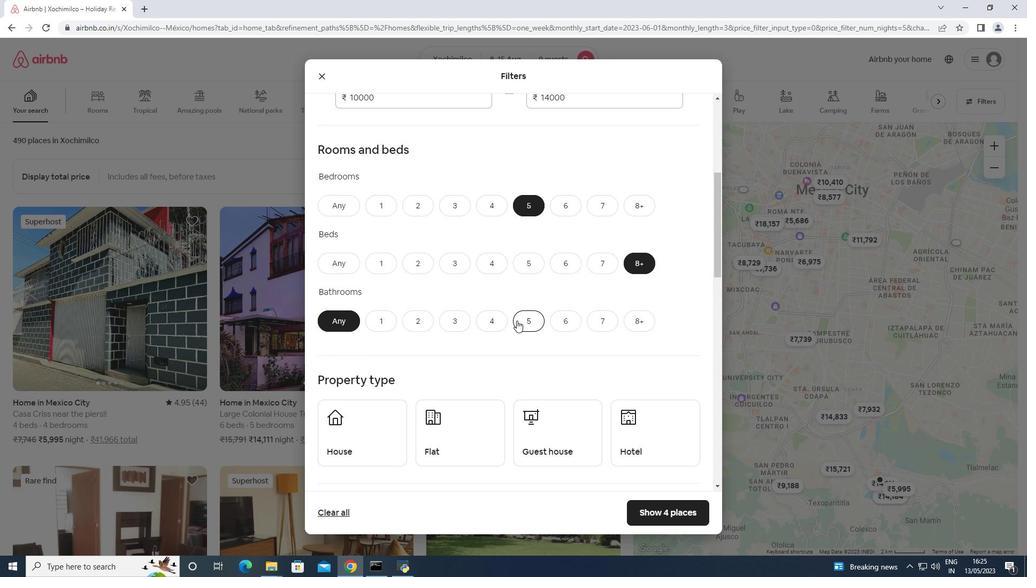 
Action: Mouse scrolled (517, 320) with delta (0, 0)
Screenshot: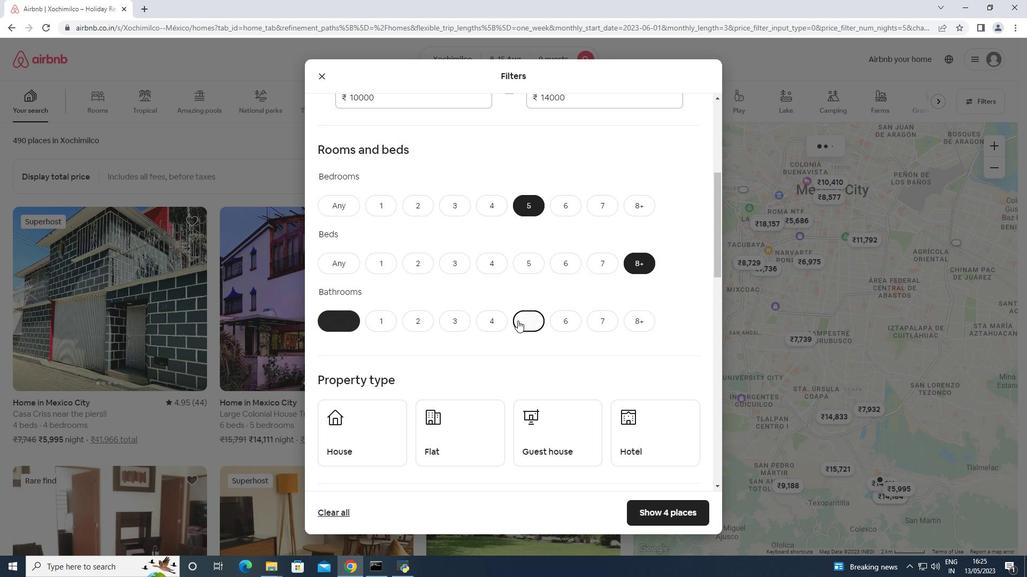 
Action: Mouse scrolled (517, 320) with delta (0, 0)
Screenshot: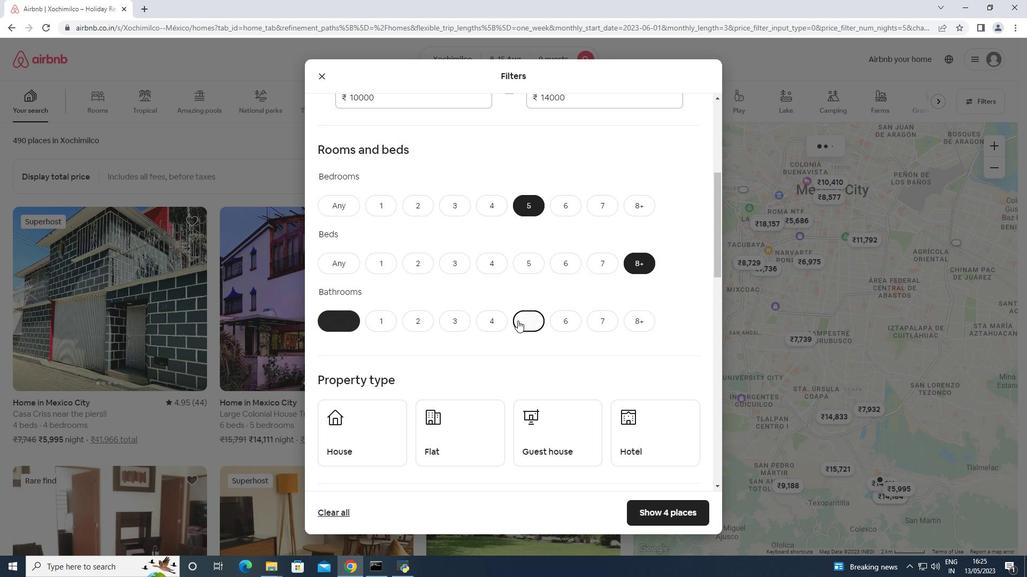 
Action: Mouse scrolled (517, 320) with delta (0, 0)
Screenshot: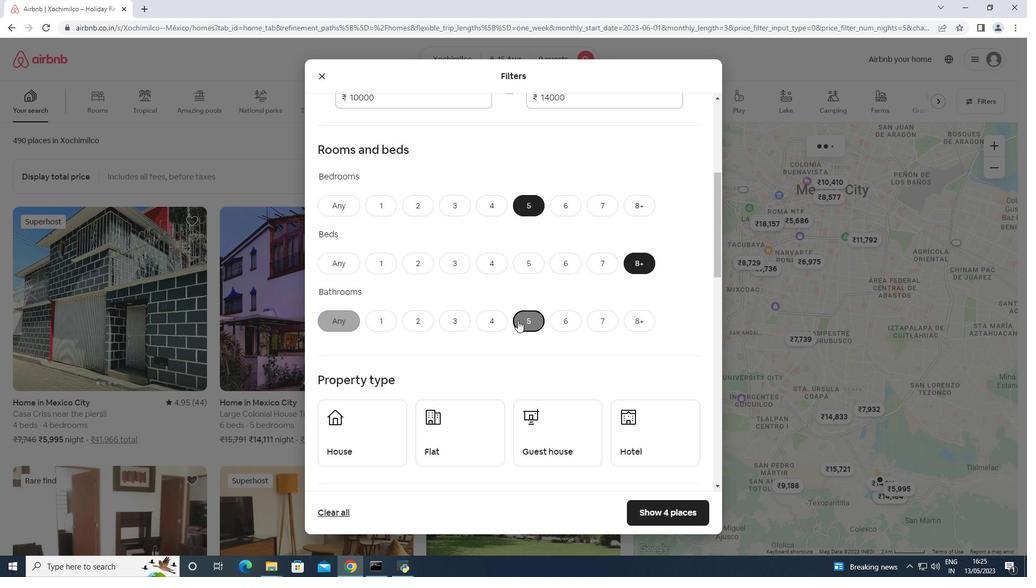 
Action: Mouse moved to (422, 283)
Screenshot: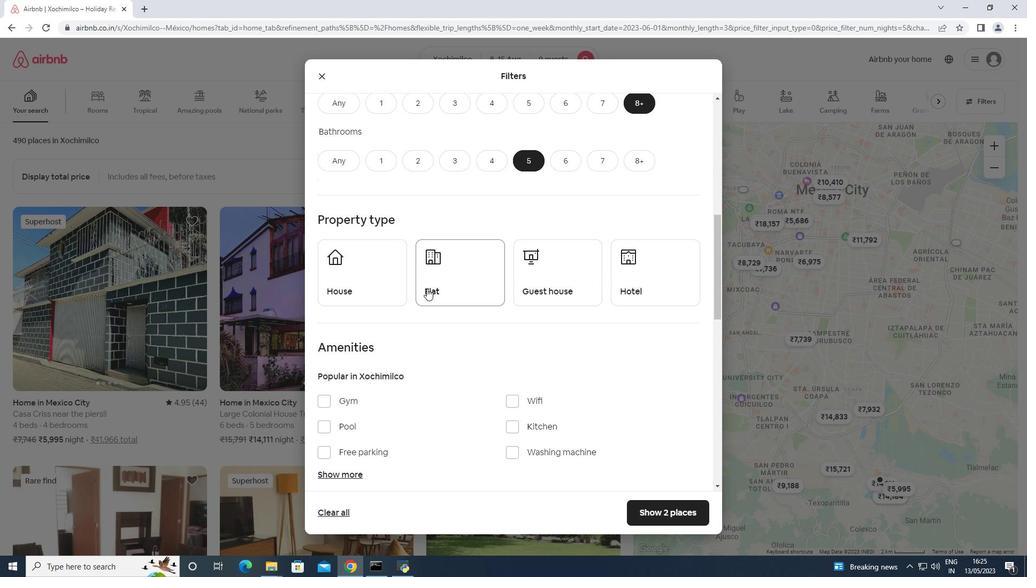 
Action: Mouse pressed left at (422, 283)
Screenshot: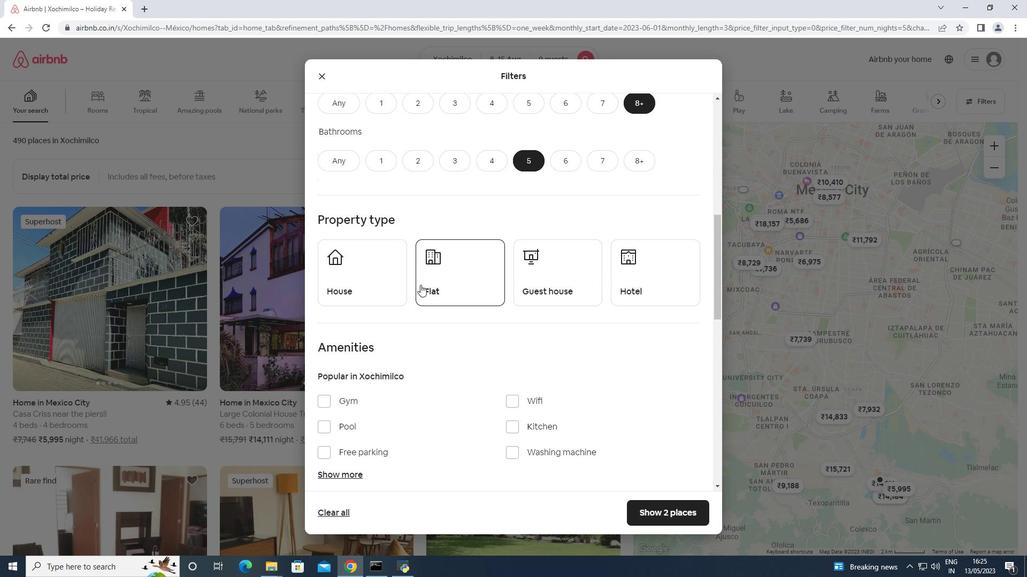 
Action: Mouse moved to (376, 282)
Screenshot: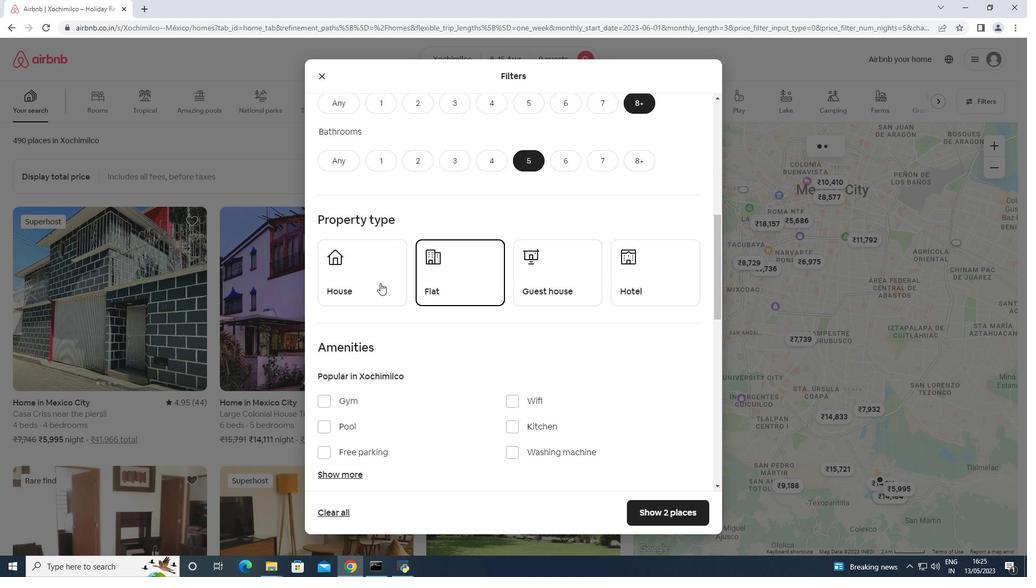 
Action: Mouse pressed left at (376, 282)
Screenshot: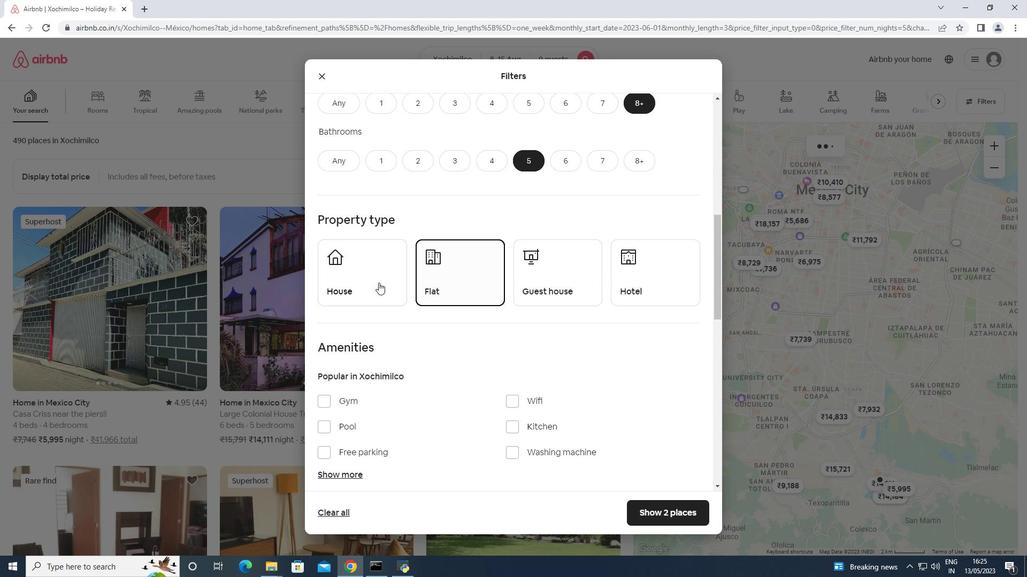 
Action: Mouse moved to (556, 273)
Screenshot: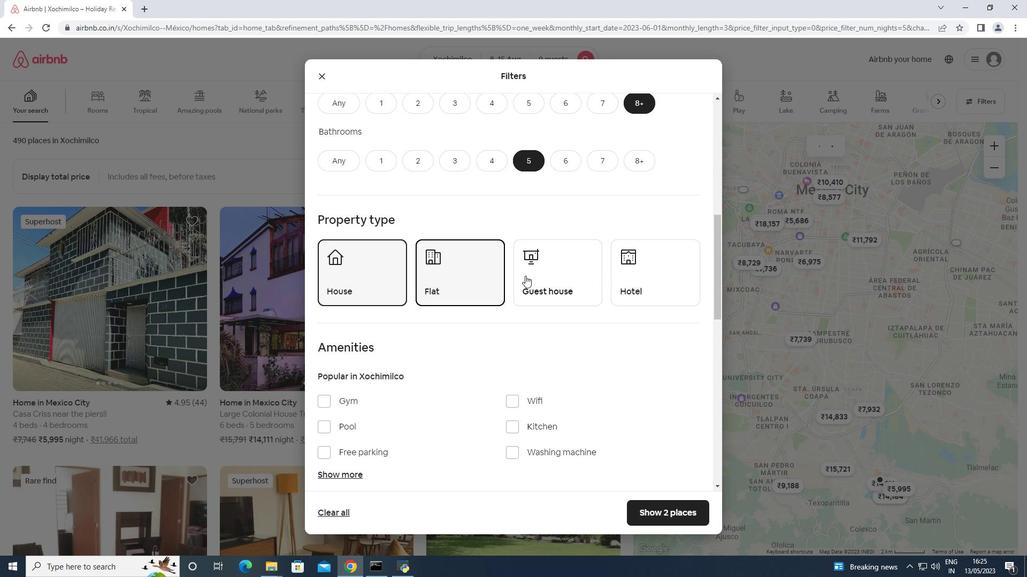 
Action: Mouse pressed left at (556, 273)
Screenshot: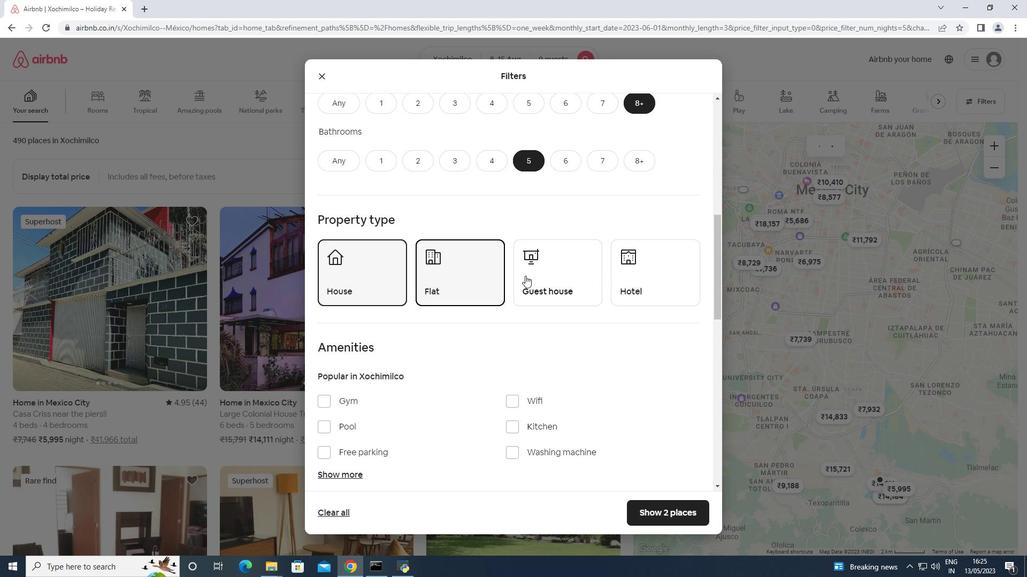 
Action: Mouse moved to (346, 471)
Screenshot: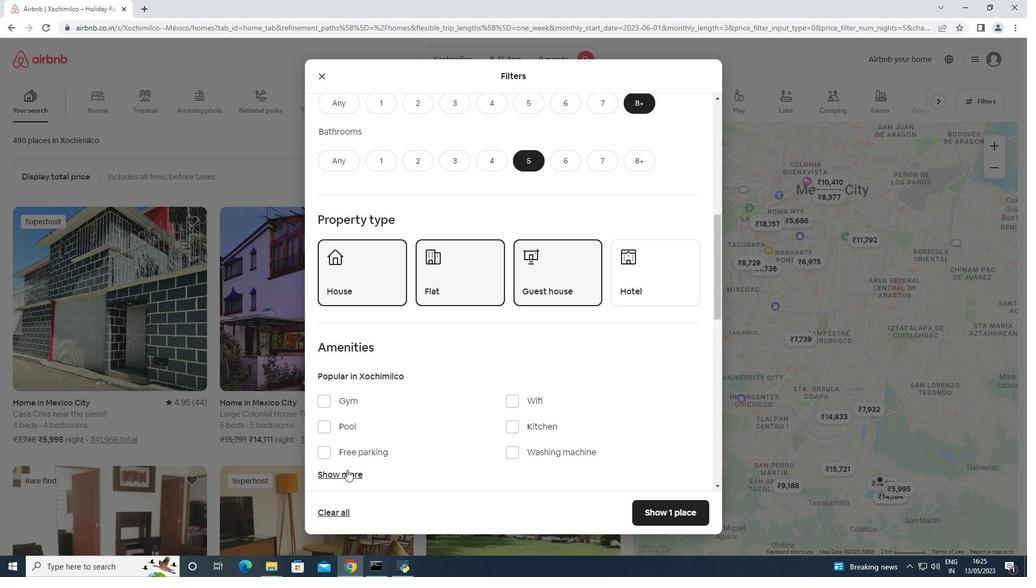 
Action: Mouse pressed left at (346, 471)
Screenshot: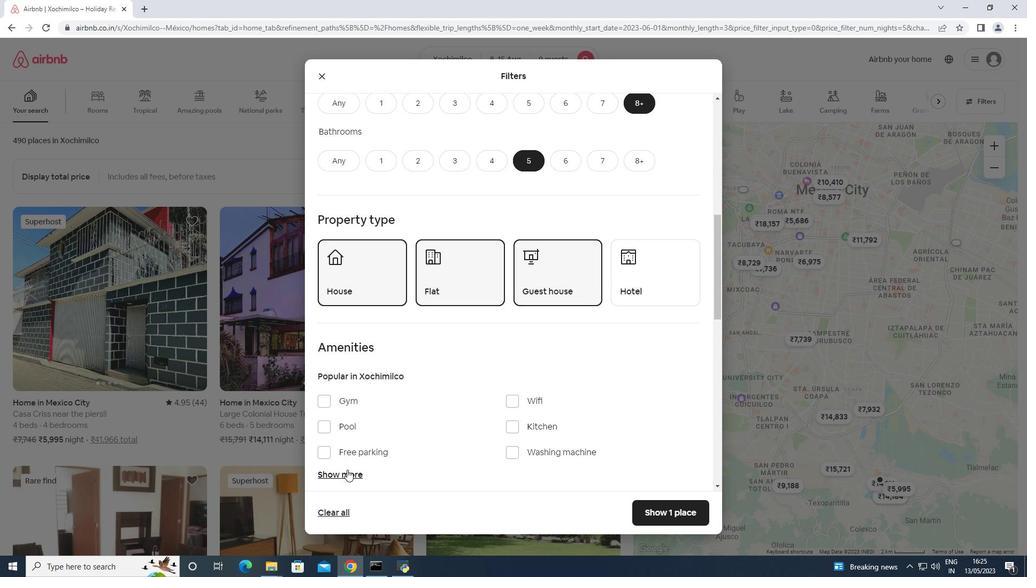
Action: Mouse moved to (346, 181)
Screenshot: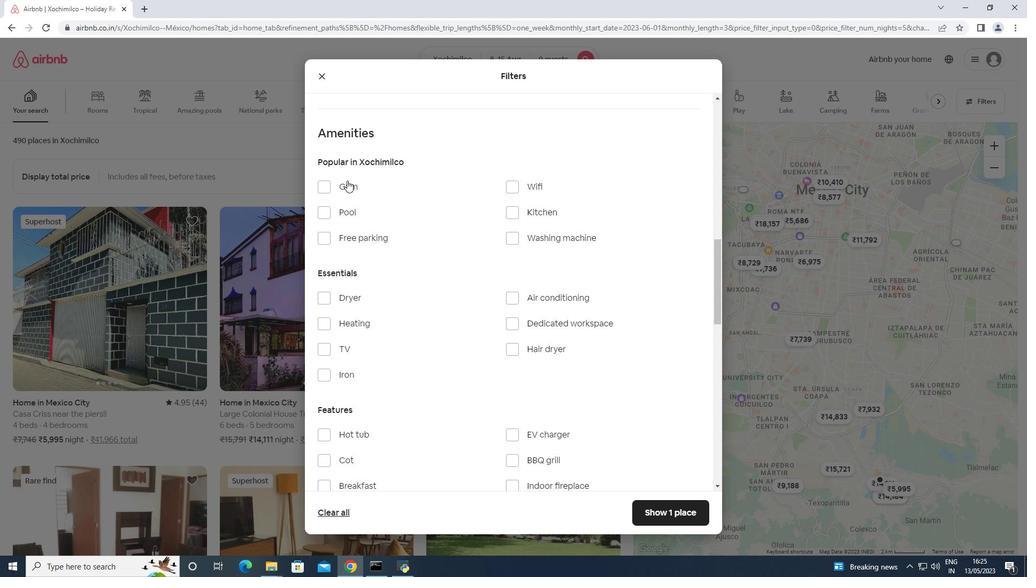 
Action: Mouse pressed left at (346, 181)
Screenshot: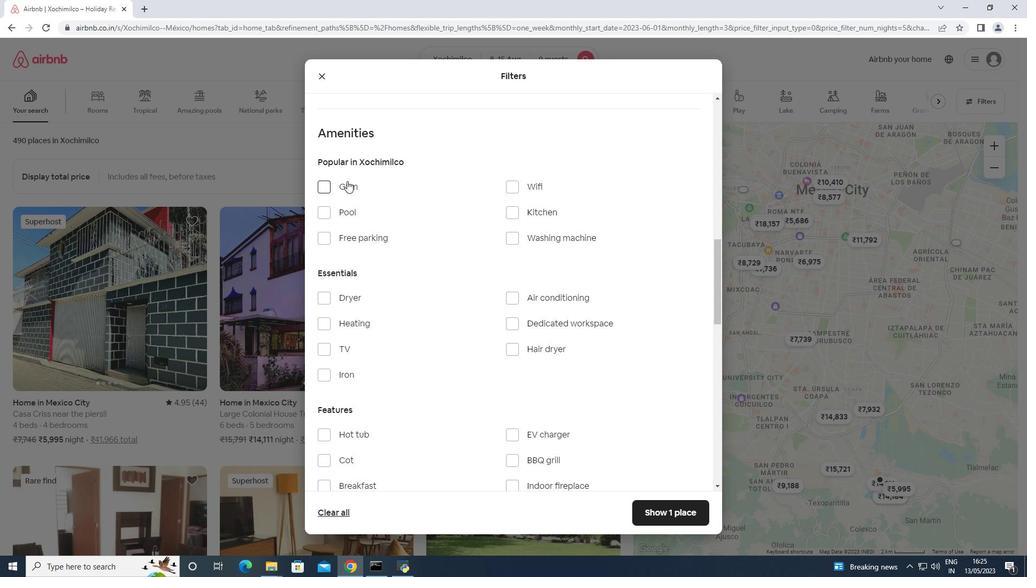 
Action: Mouse moved to (511, 187)
Screenshot: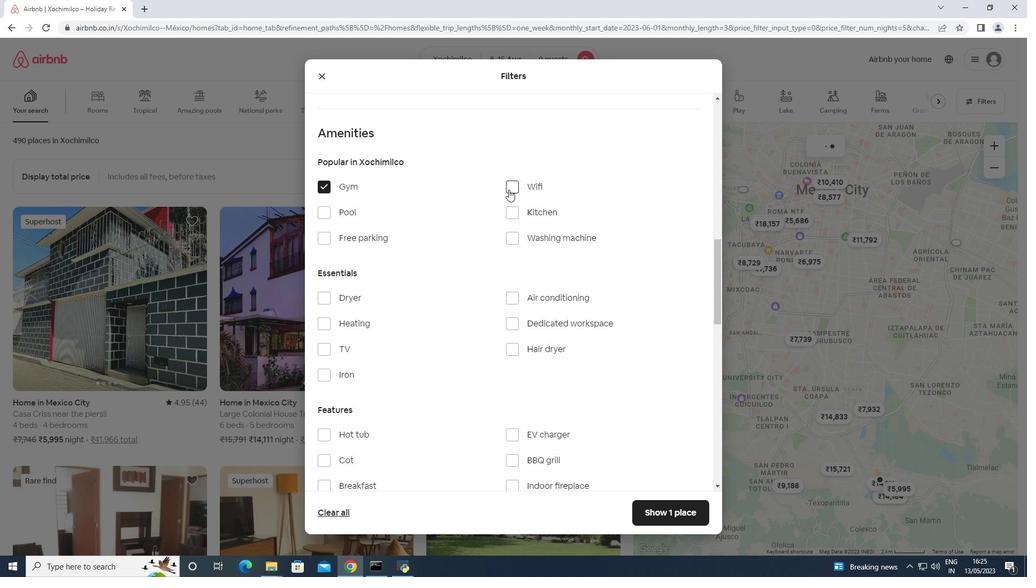 
Action: Mouse pressed left at (511, 187)
Screenshot: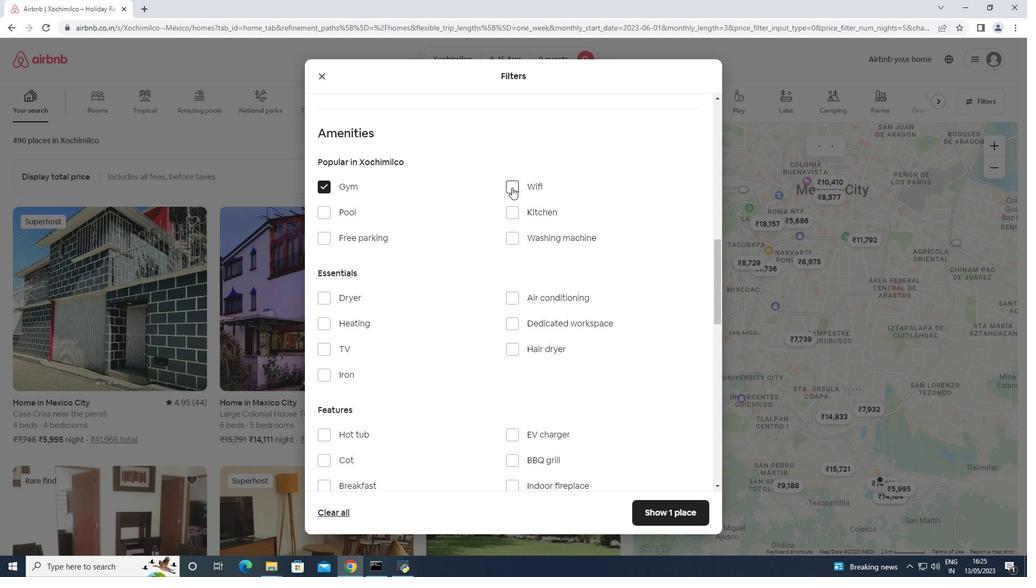
Action: Mouse scrolled (511, 187) with delta (0, 0)
Screenshot: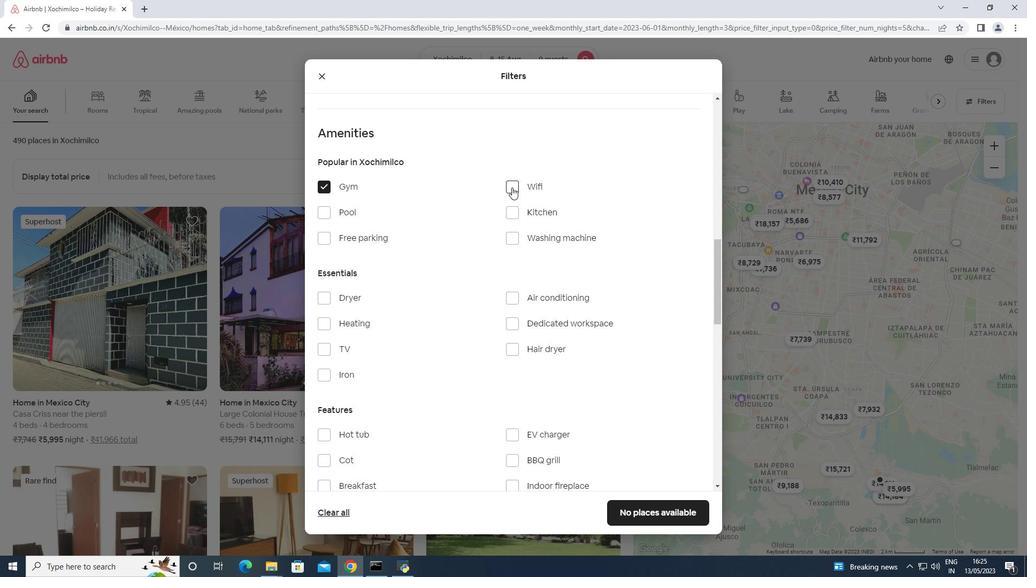 
Action: Mouse scrolled (511, 187) with delta (0, 0)
Screenshot: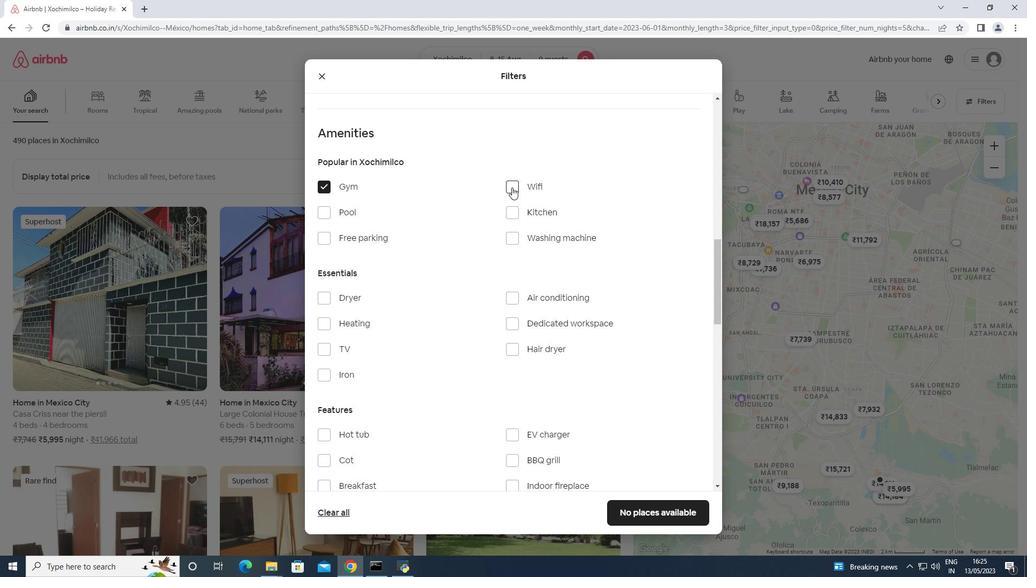 
Action: Mouse scrolled (511, 187) with delta (0, 0)
Screenshot: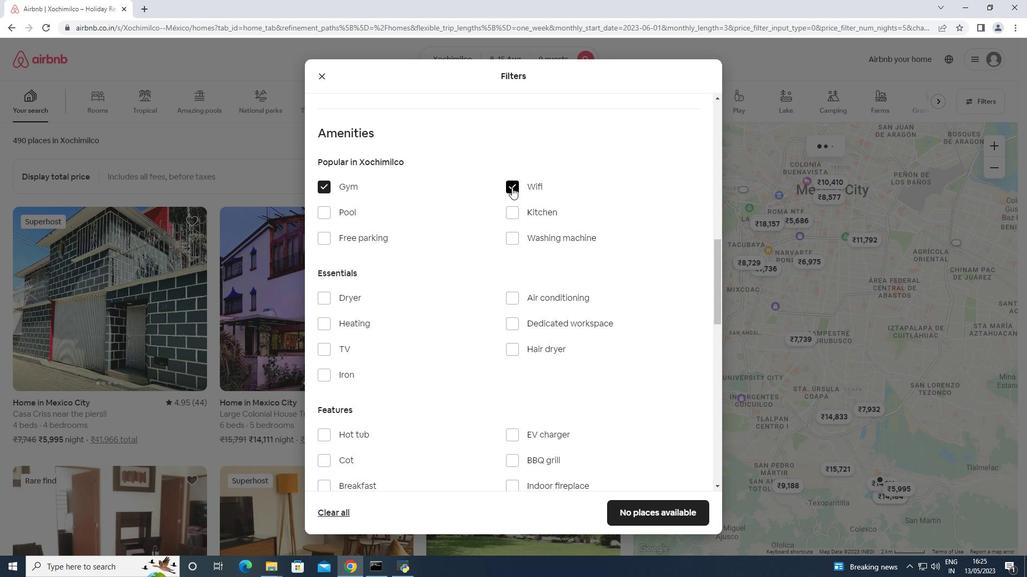 
Action: Mouse scrolled (511, 187) with delta (0, 0)
Screenshot: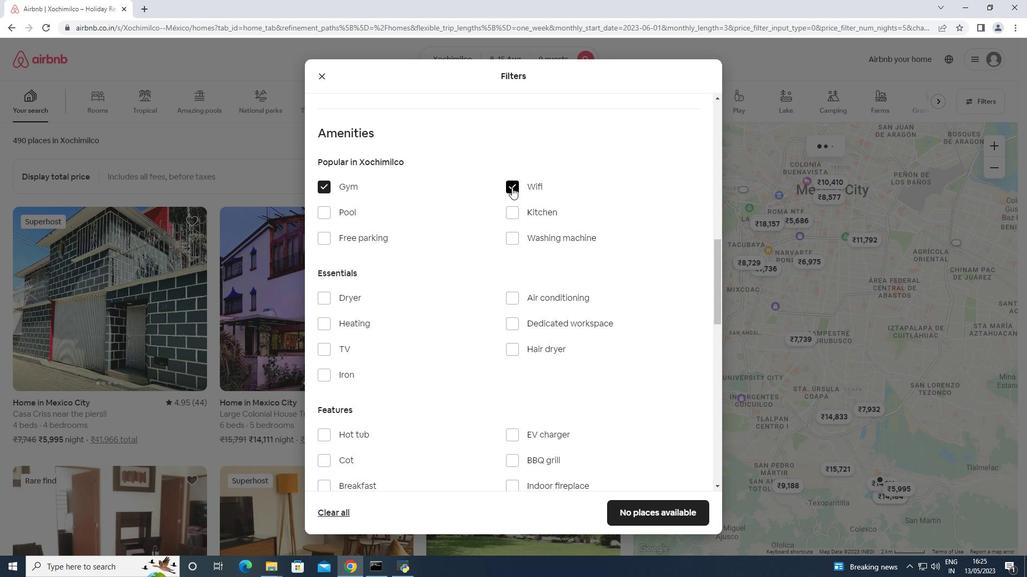 
Action: Mouse moved to (509, 188)
Screenshot: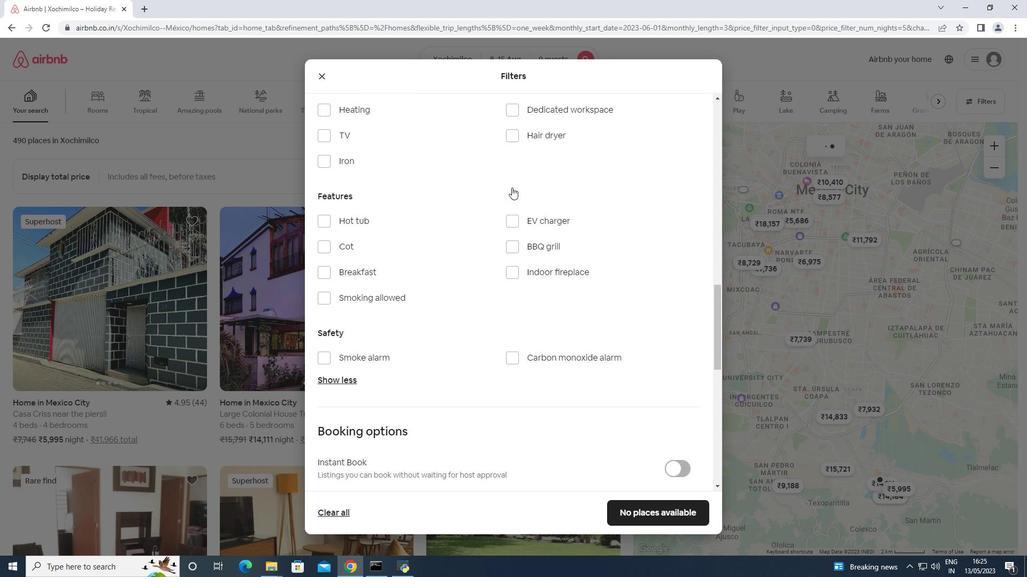 
Action: Mouse scrolled (509, 188) with delta (0, 0)
Screenshot: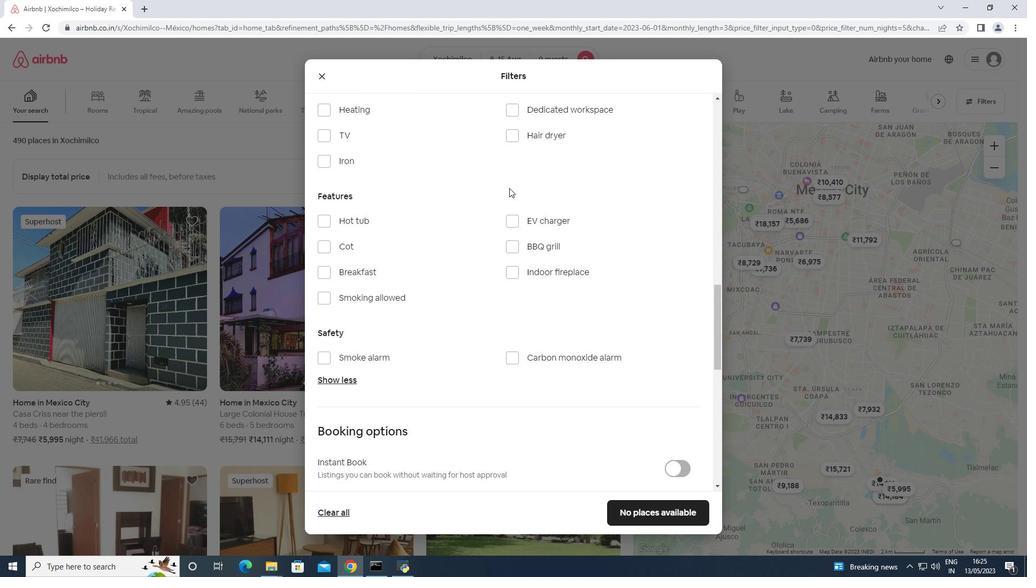 
Action: Mouse scrolled (509, 188) with delta (0, 0)
Screenshot: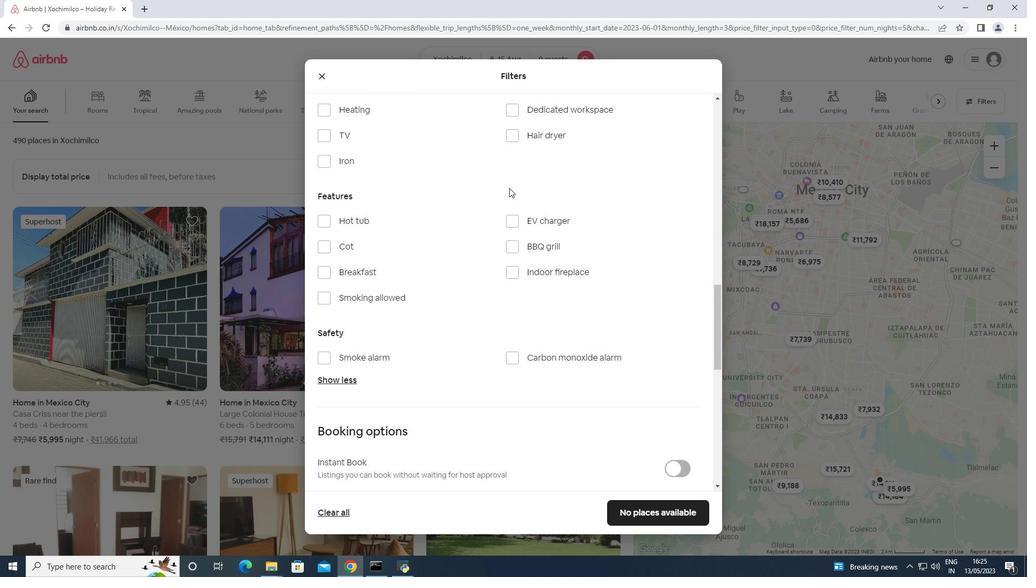 
Action: Mouse moved to (356, 246)
Screenshot: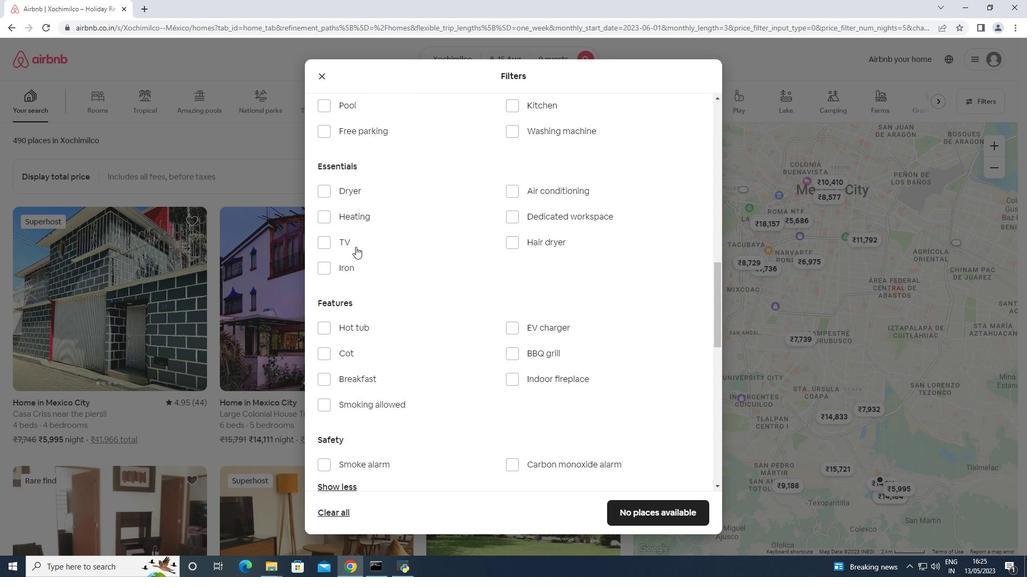 
Action: Mouse pressed left at (356, 246)
Screenshot: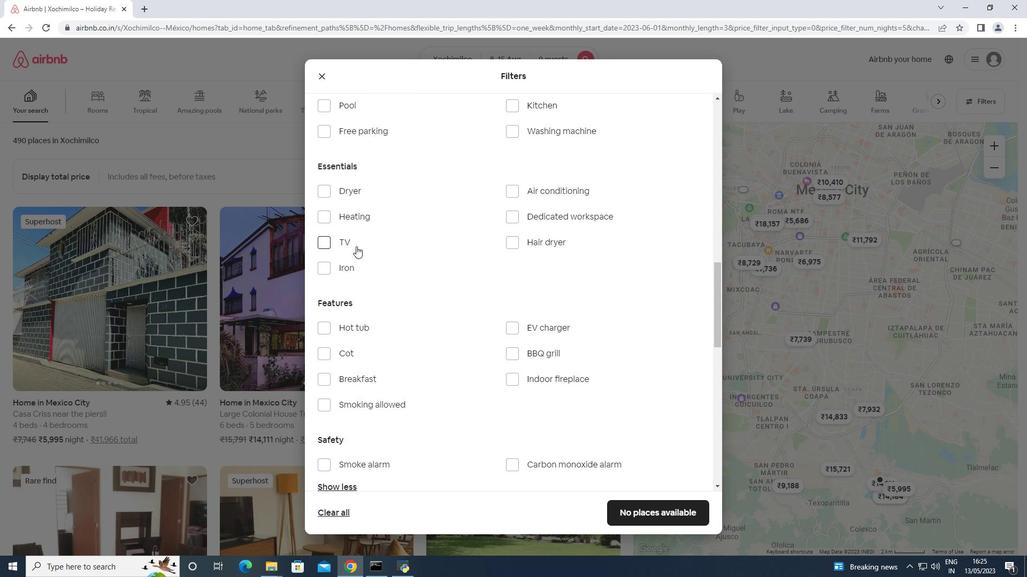 
Action: Mouse moved to (388, 379)
Screenshot: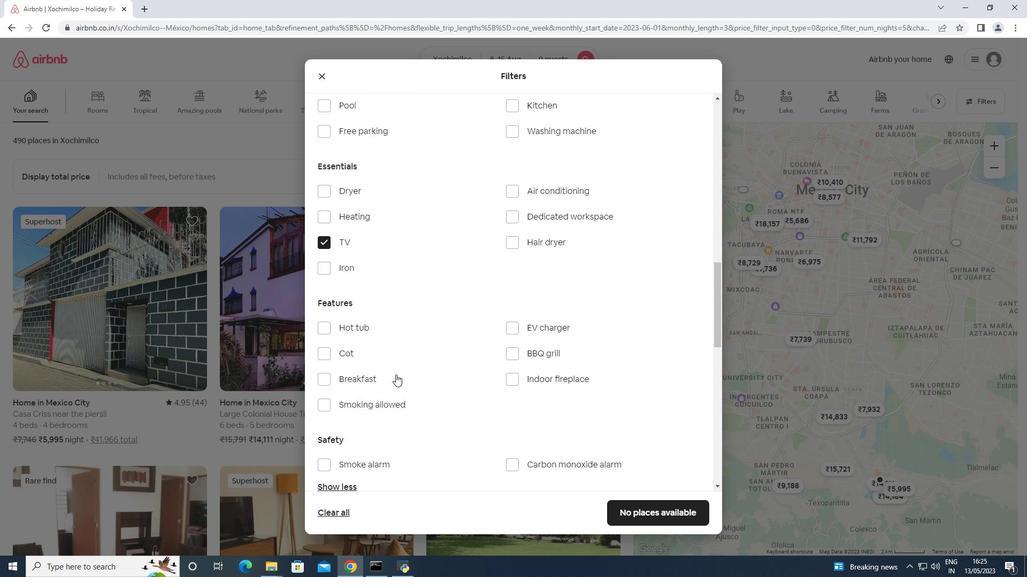 
Action: Mouse pressed left at (388, 379)
Screenshot: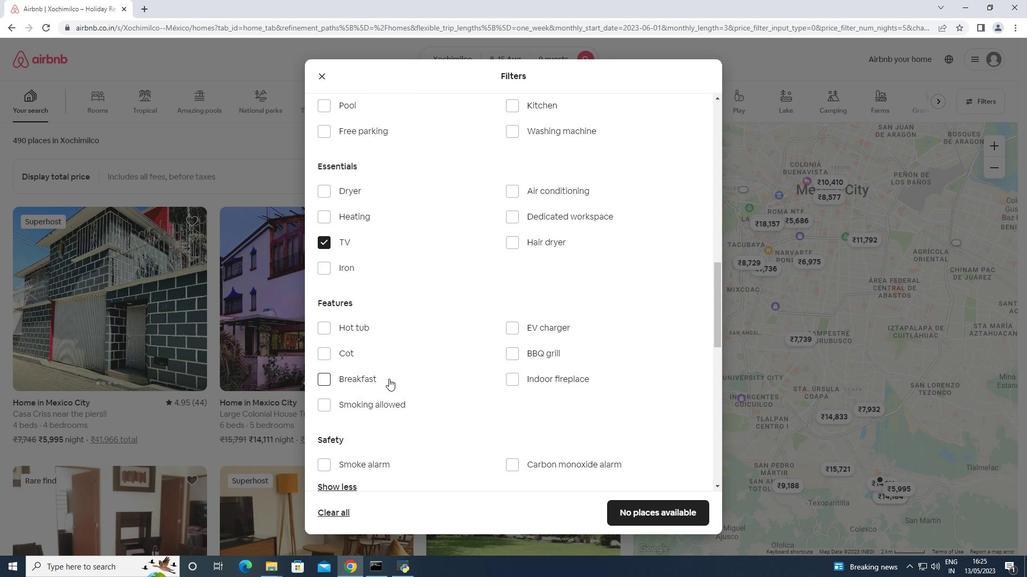 
Action: Mouse moved to (500, 334)
Screenshot: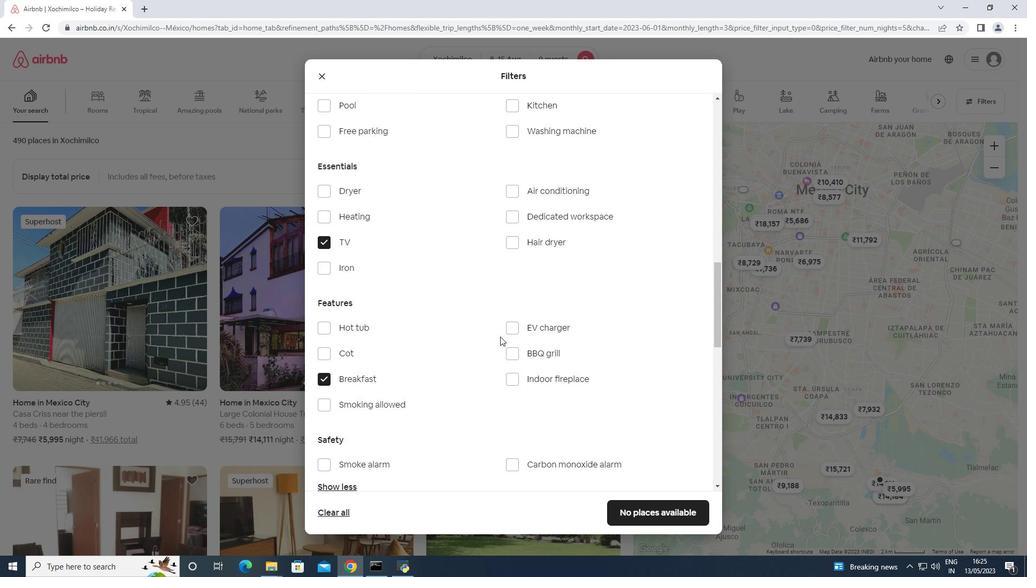 
Action: Mouse scrolled (500, 333) with delta (0, 0)
Screenshot: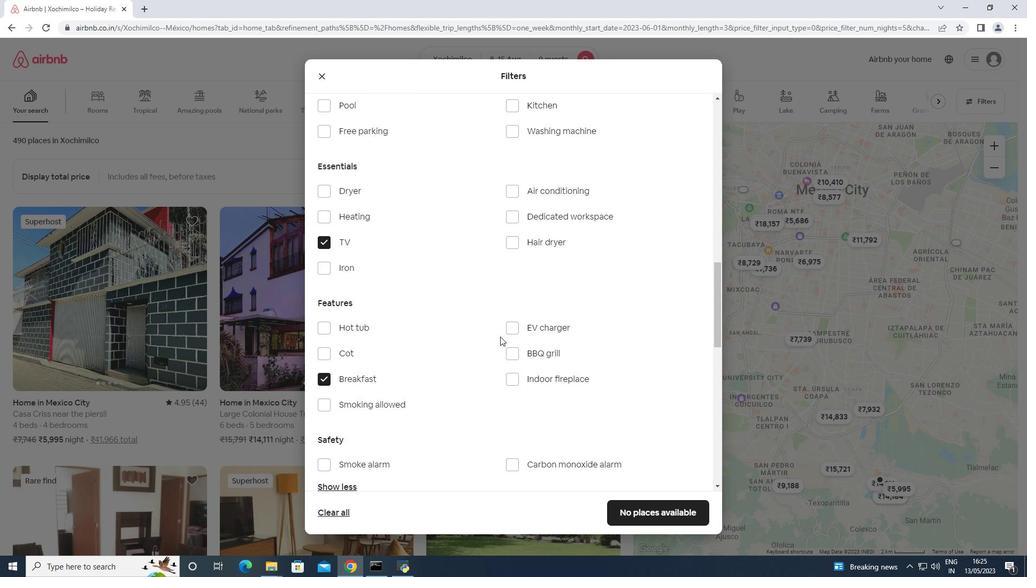 
Action: Mouse scrolled (500, 333) with delta (0, 0)
Screenshot: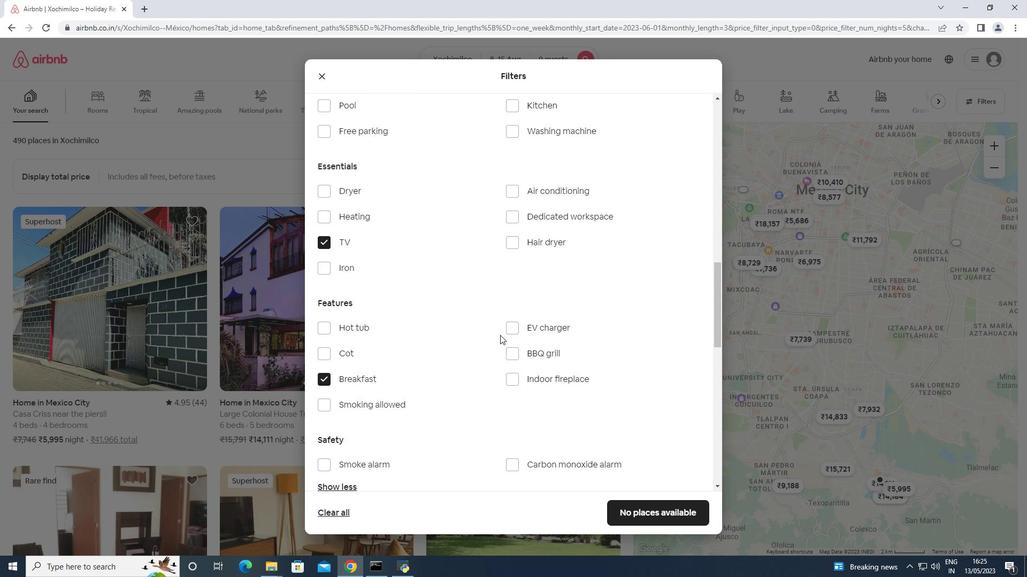 
Action: Mouse scrolled (500, 333) with delta (0, 0)
Screenshot: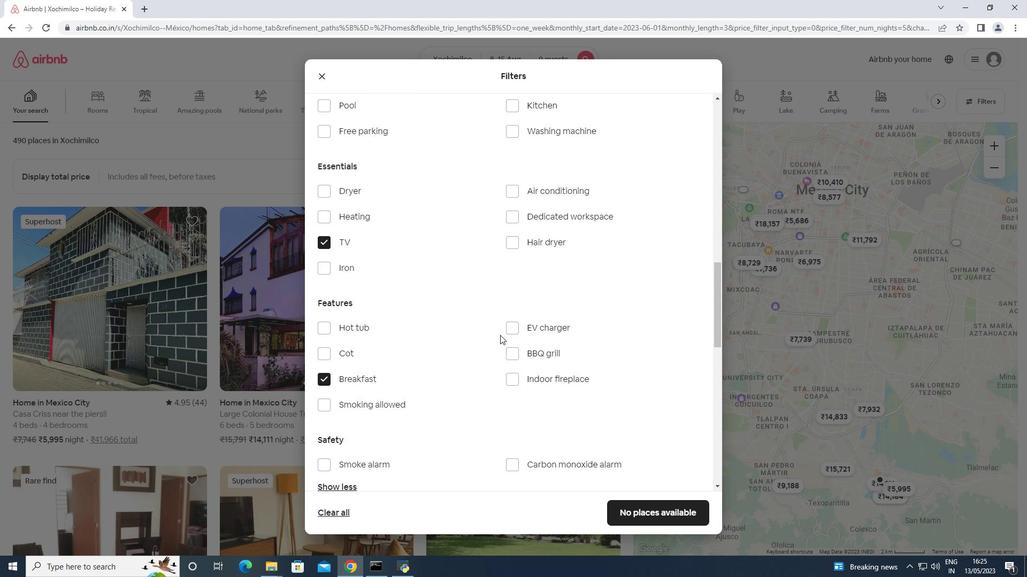 
Action: Mouse scrolled (500, 333) with delta (0, 0)
Screenshot: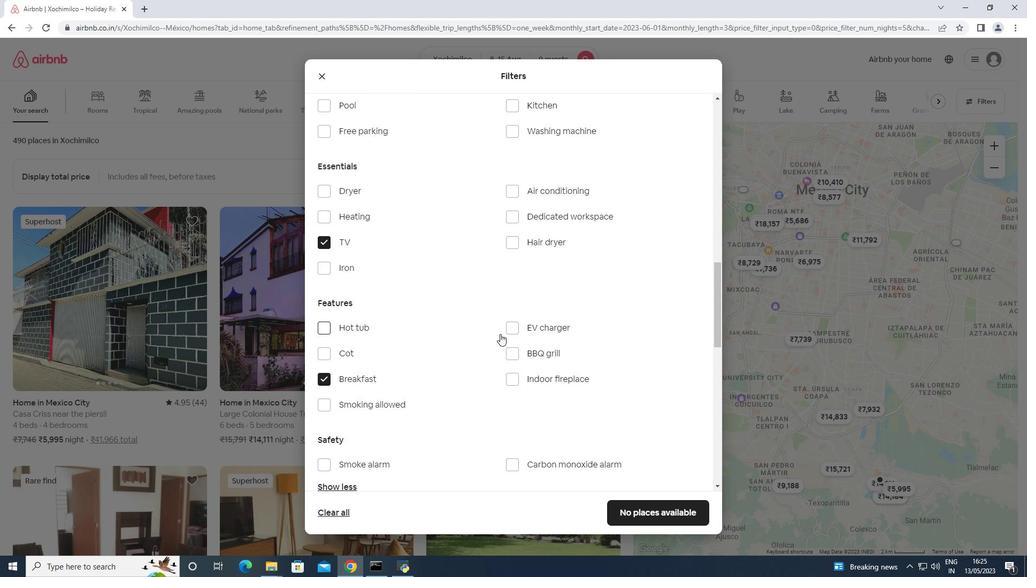 
Action: Mouse moved to (677, 393)
Screenshot: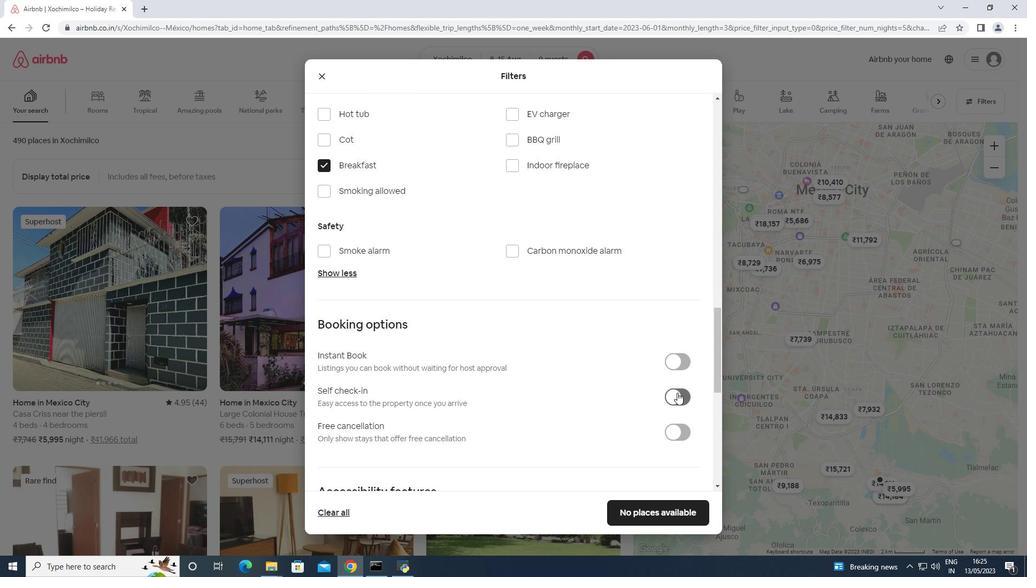 
Action: Mouse pressed left at (677, 393)
Screenshot: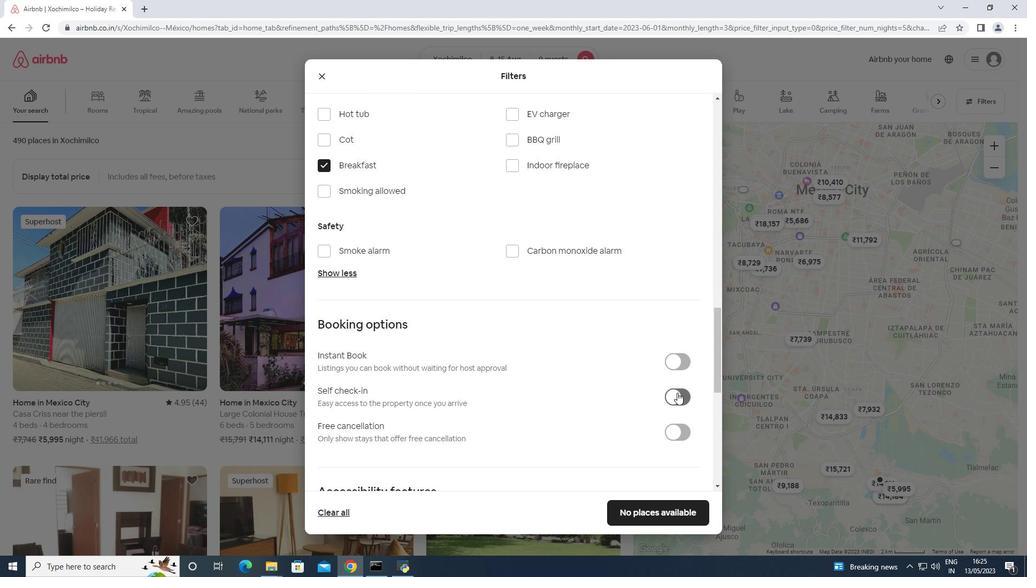 
Action: Mouse moved to (676, 384)
Screenshot: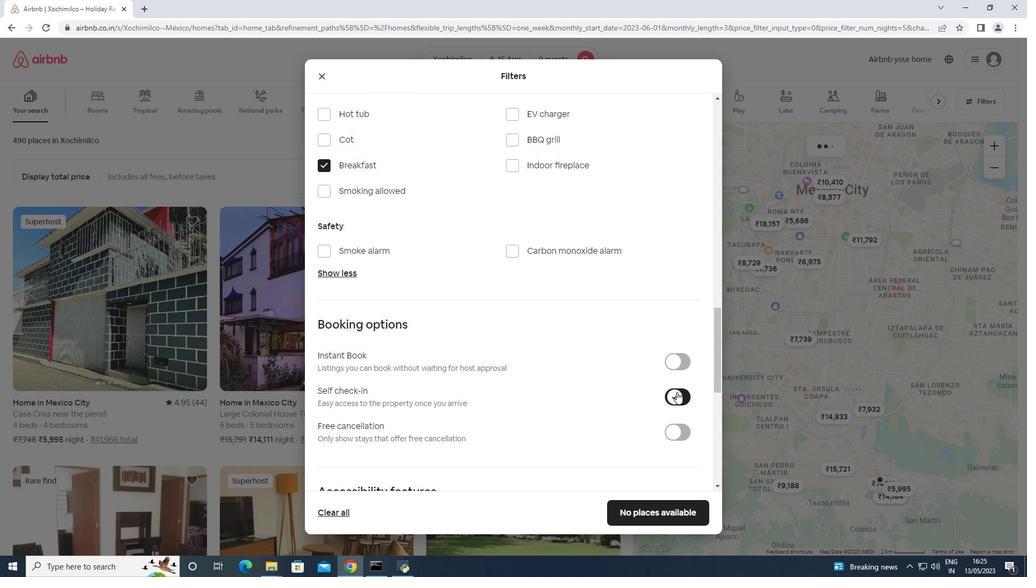 
Action: Mouse scrolled (676, 383) with delta (0, 0)
Screenshot: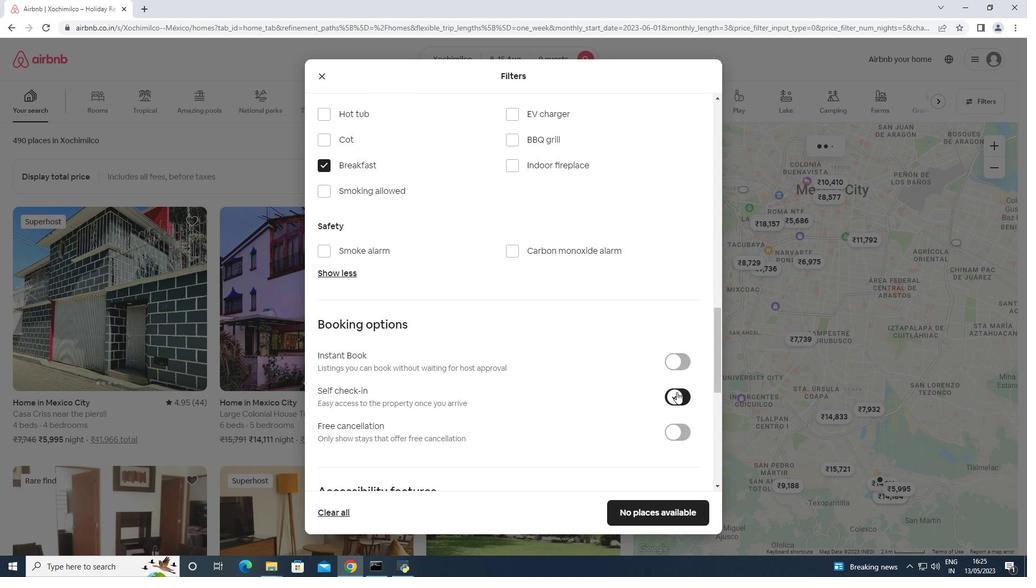 
Action: Mouse scrolled (676, 383) with delta (0, 0)
Screenshot: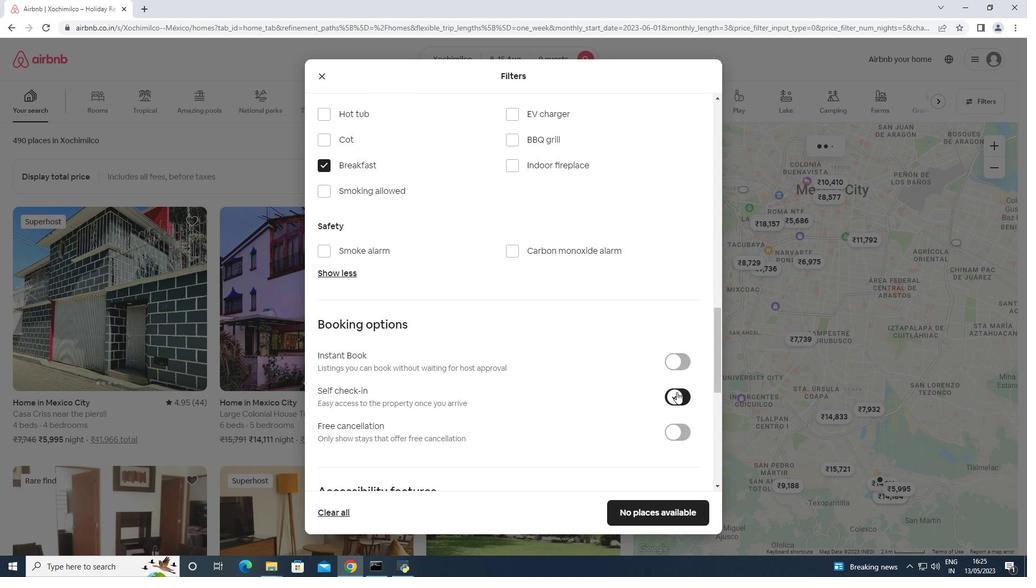 
Action: Mouse scrolled (676, 383) with delta (0, 0)
Screenshot: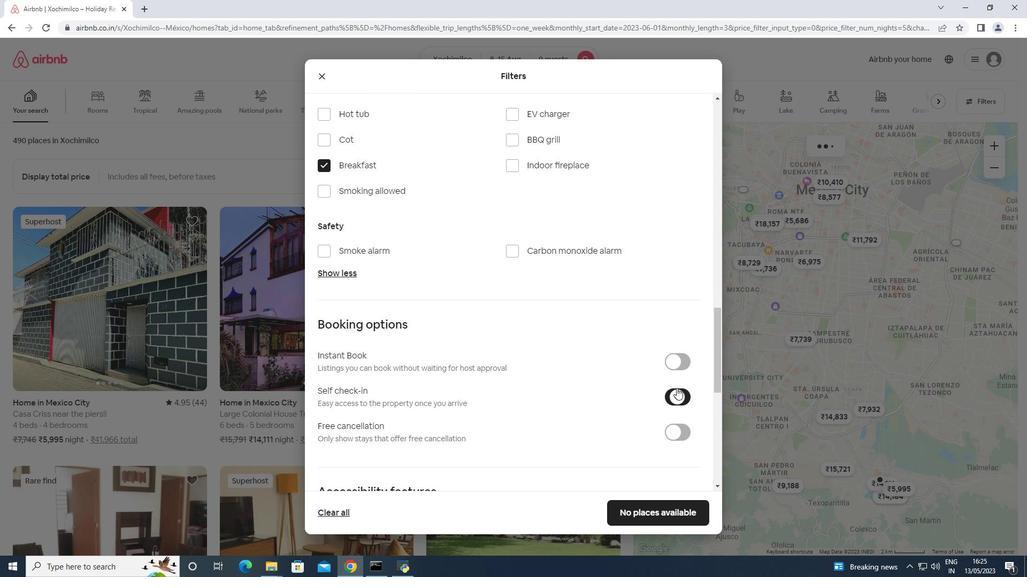 
Action: Mouse scrolled (676, 383) with delta (0, 0)
Screenshot: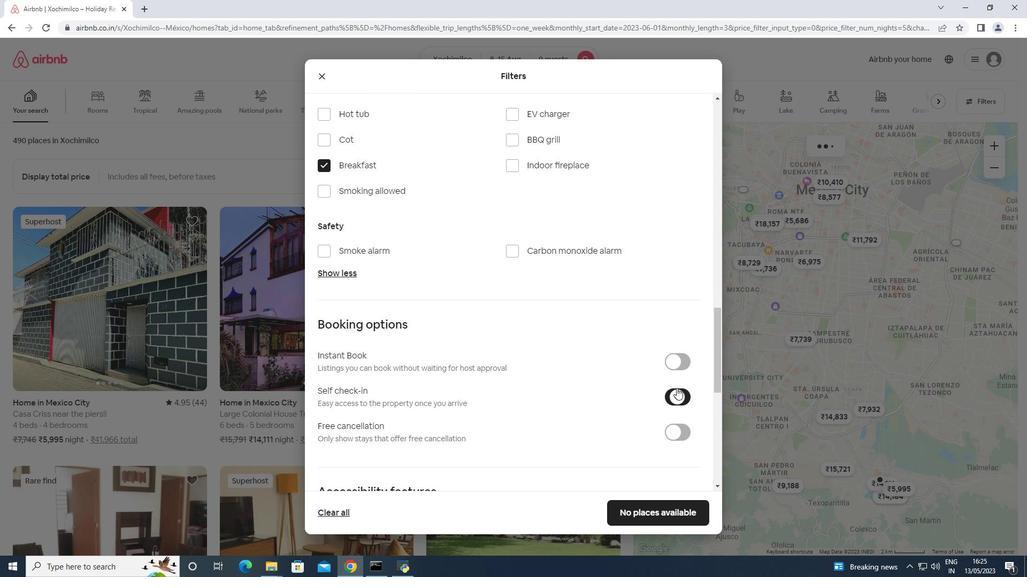 
Action: Mouse scrolled (676, 383) with delta (0, -1)
Screenshot: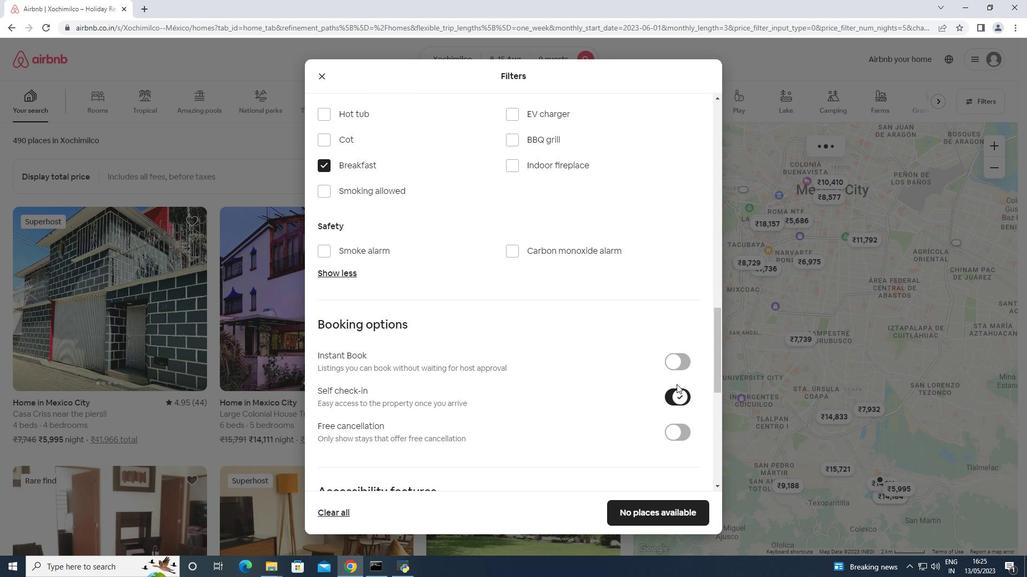 
Action: Mouse scrolled (676, 383) with delta (0, 0)
Screenshot: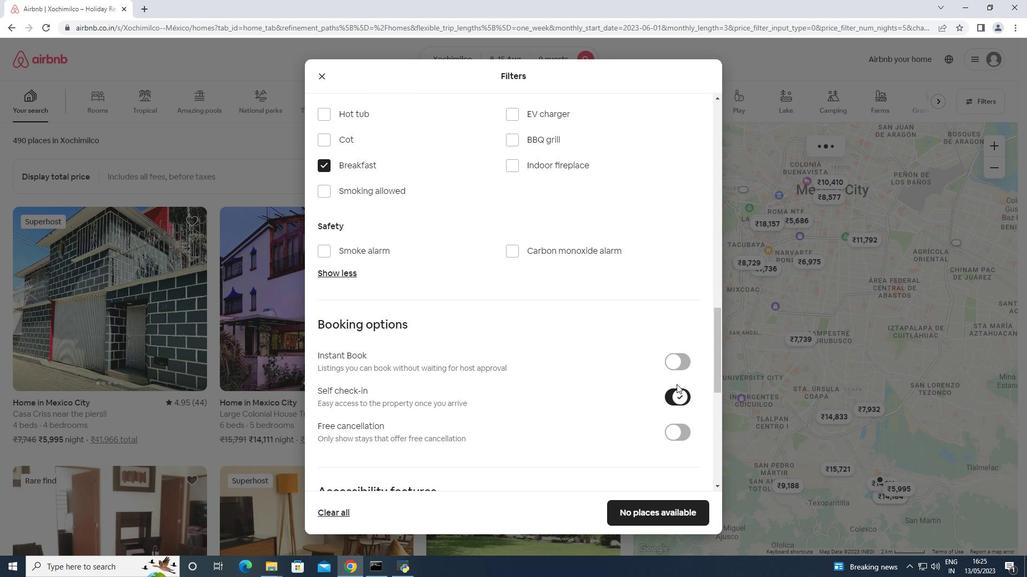 
Action: Mouse moved to (385, 454)
Screenshot: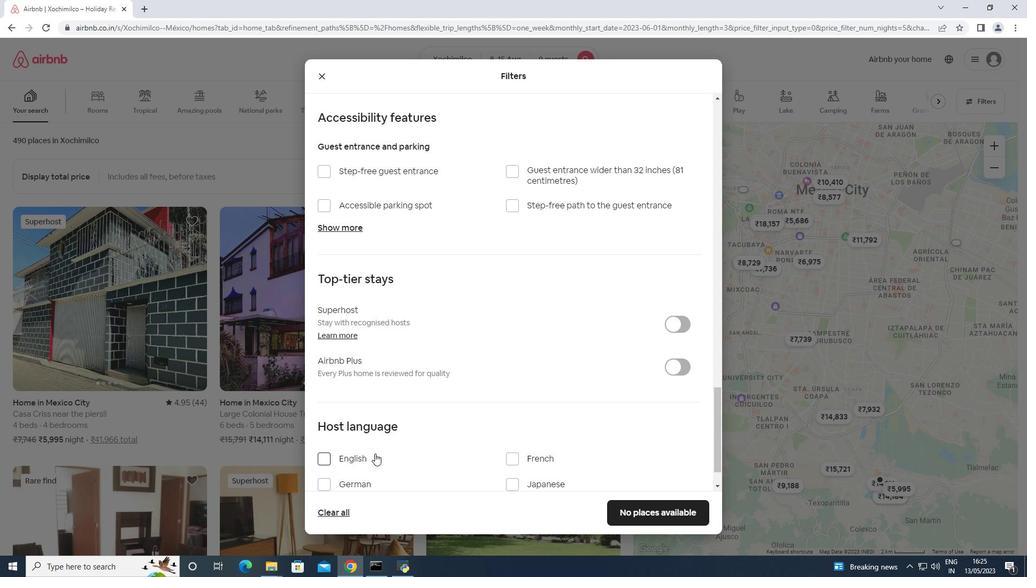 
Action: Mouse pressed left at (373, 454)
Screenshot: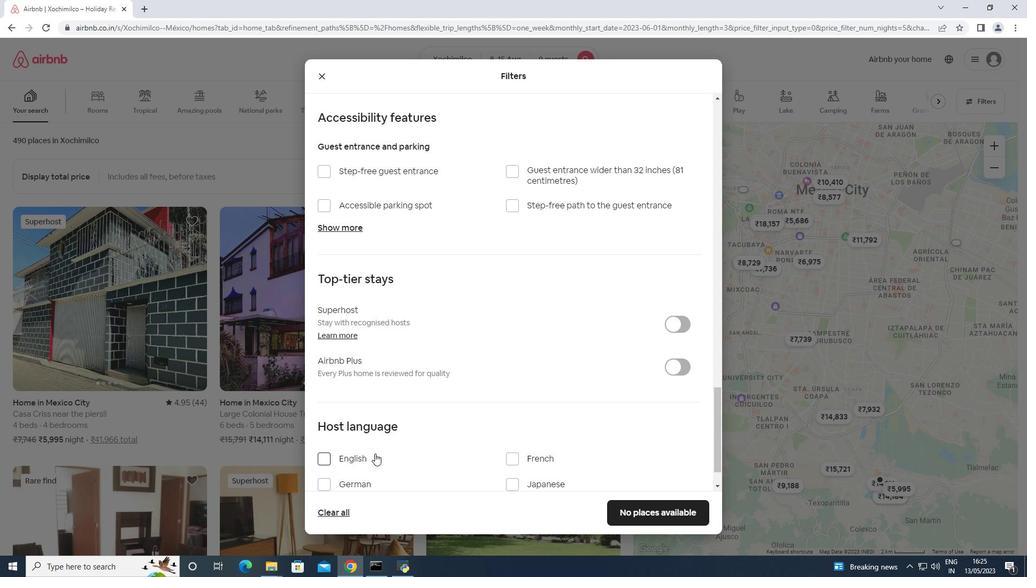 
Action: Mouse moved to (658, 511)
Screenshot: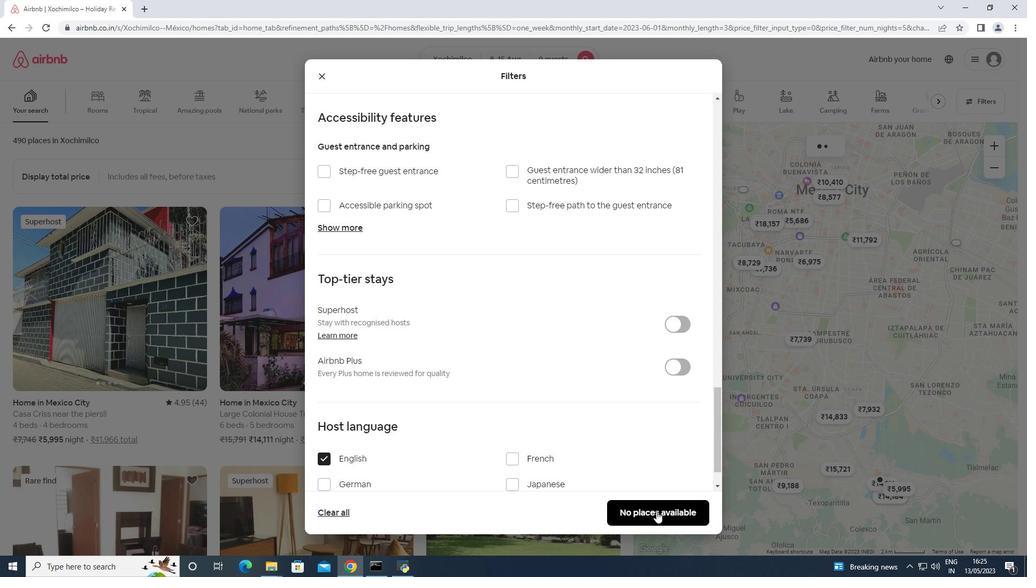 
Action: Mouse pressed left at (658, 511)
Screenshot: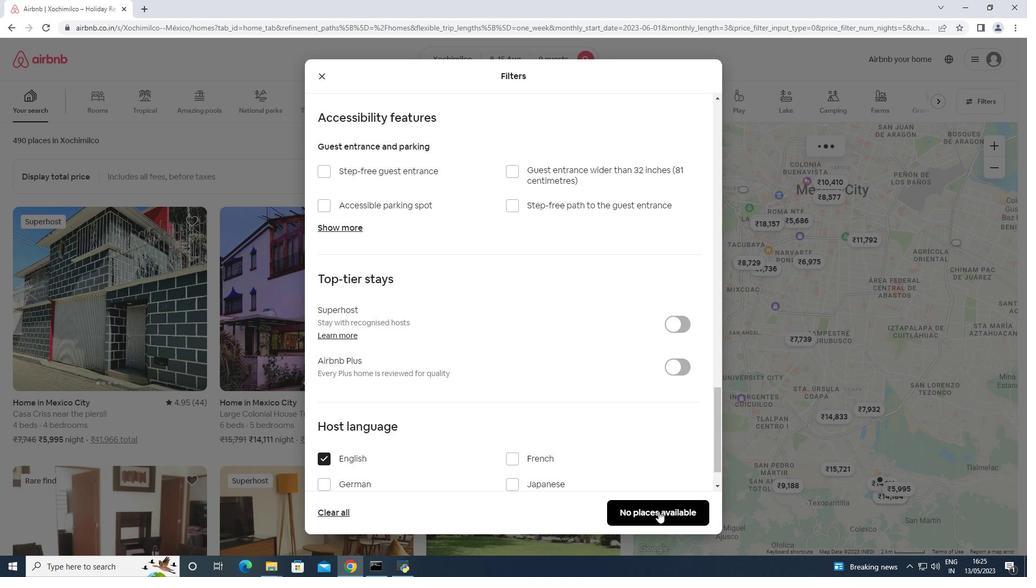 
Action: Mouse moved to (493, 136)
Screenshot: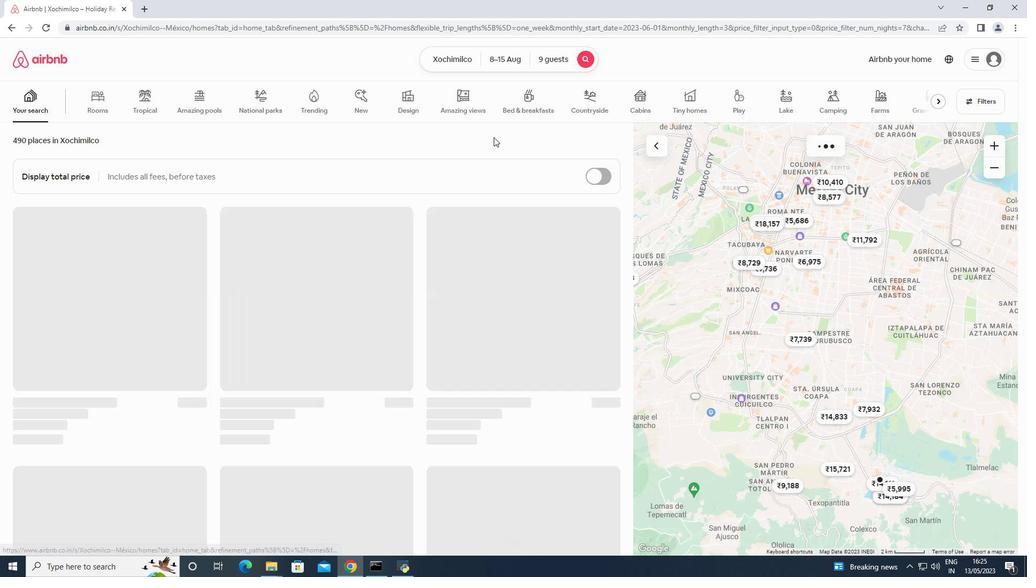 
